 Task: Select Grocery. Add to cart, from Target for 319 Chandan Way, Irving, Texas 75063, Cell Number 6823134501, following items : Good & Gather Green Beans (12 oz) - 3, Organic Rainbow Bell Peppers (2 ct) - 1, Good & Gather Yellow Onions Bag (3 lb) - 1, Good & Gather Organic Baby Cut Carrots (1 lb) - 3, Good & Gather Romaine Hearts (22 oz) - 1, Olive Garden Signature Recipe Croutons Garlic & Romano (5 oz) - 3, Good & Gather 2% Reduced Fat Milk (1 gal) - 1, Stonyfield Organic Yogurt Plain (32 oz) - 1, Lay''s Potato Chips Limón (7.75 oz) - 3, Starbucks Frappuccino Chilled Coffee Drink Caramel (13.7 oz) - 1
Action: Mouse moved to (320, 110)
Screenshot: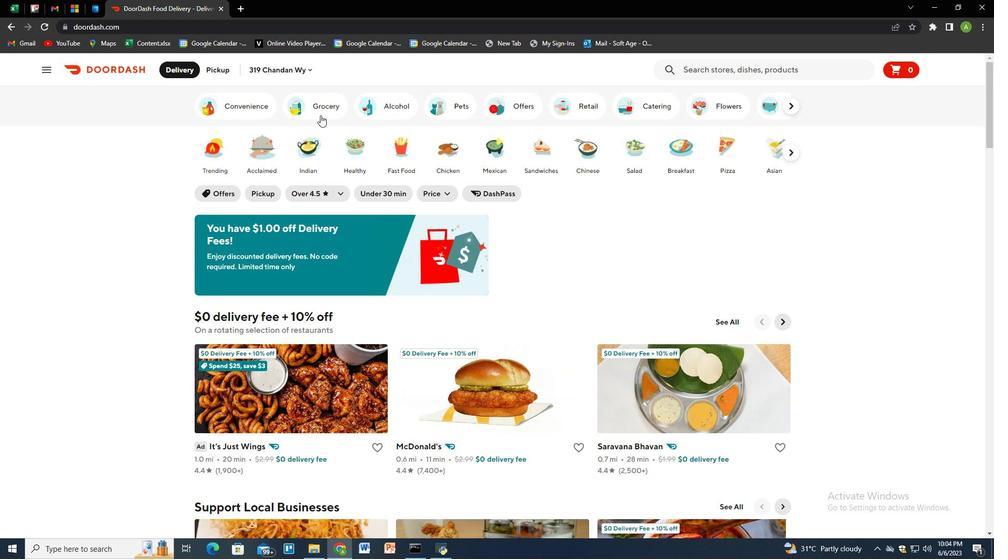 
Action: Mouse pressed left at (320, 110)
Screenshot: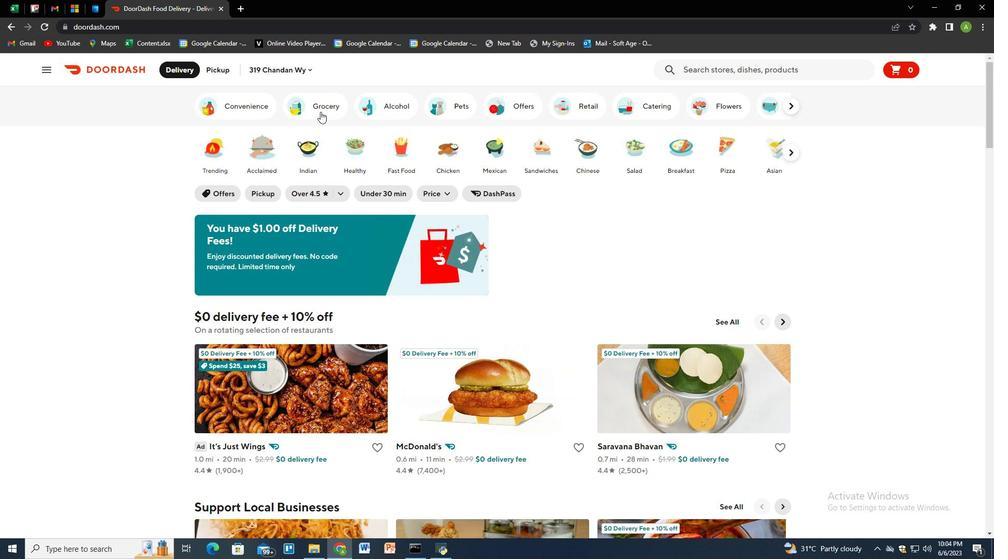 
Action: Mouse moved to (569, 503)
Screenshot: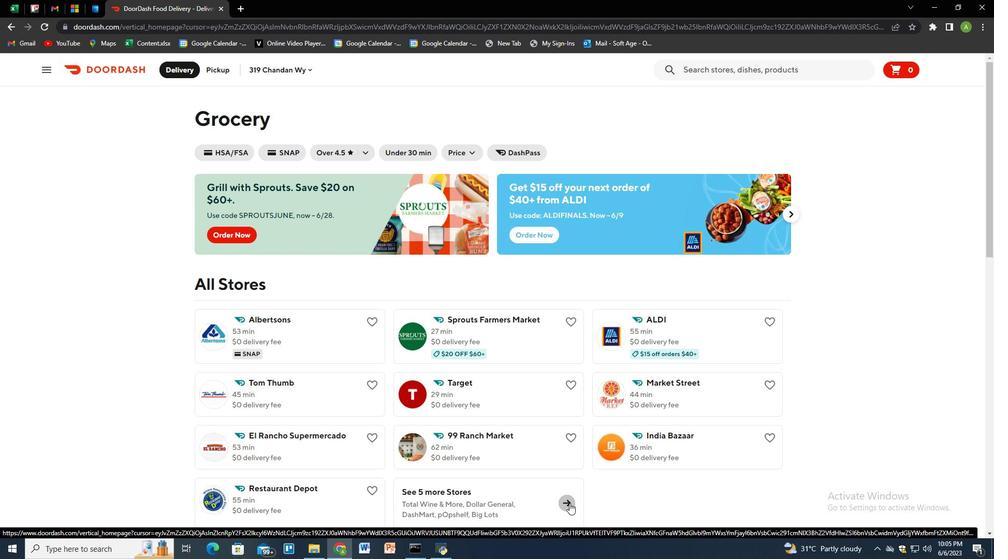 
Action: Mouse pressed left at (569, 503)
Screenshot: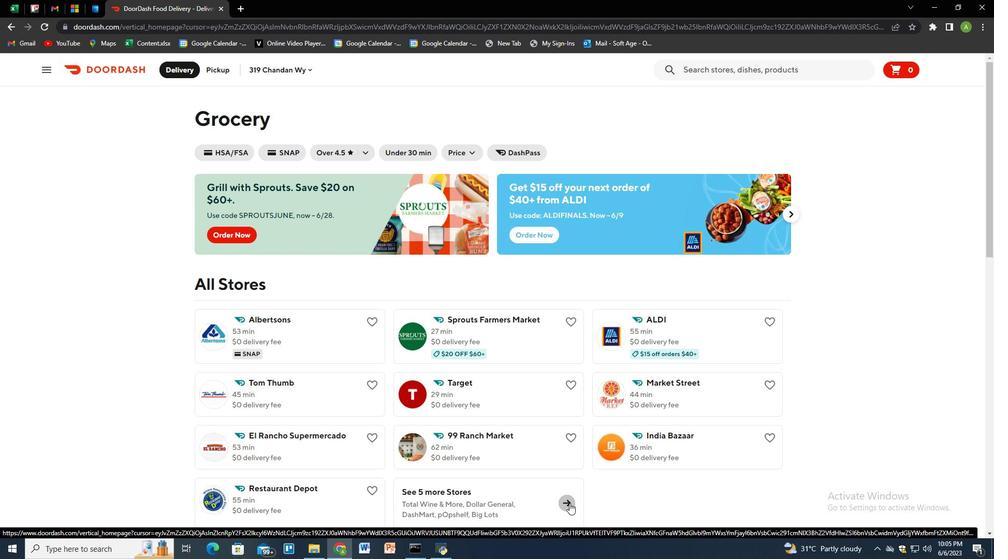 
Action: Mouse moved to (468, 238)
Screenshot: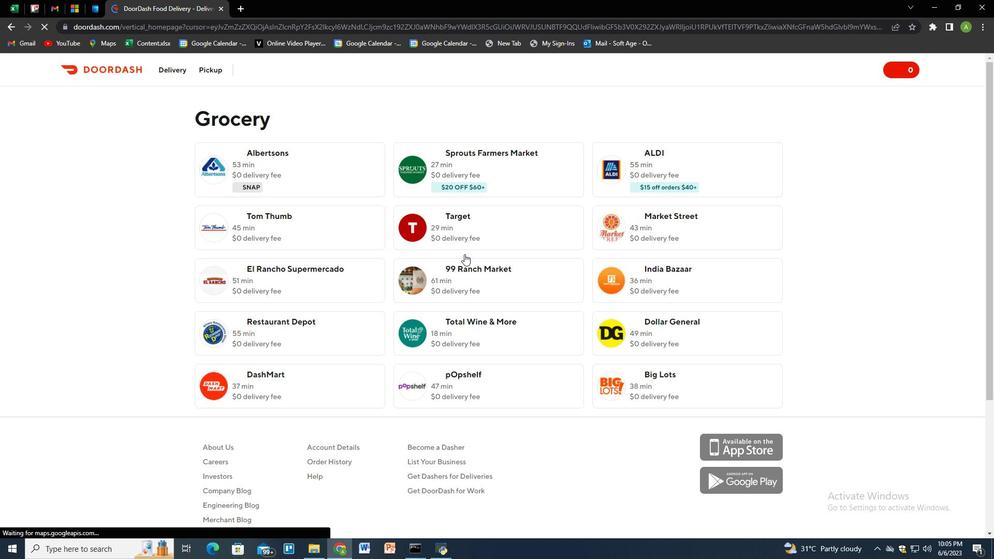 
Action: Mouse pressed left at (468, 238)
Screenshot: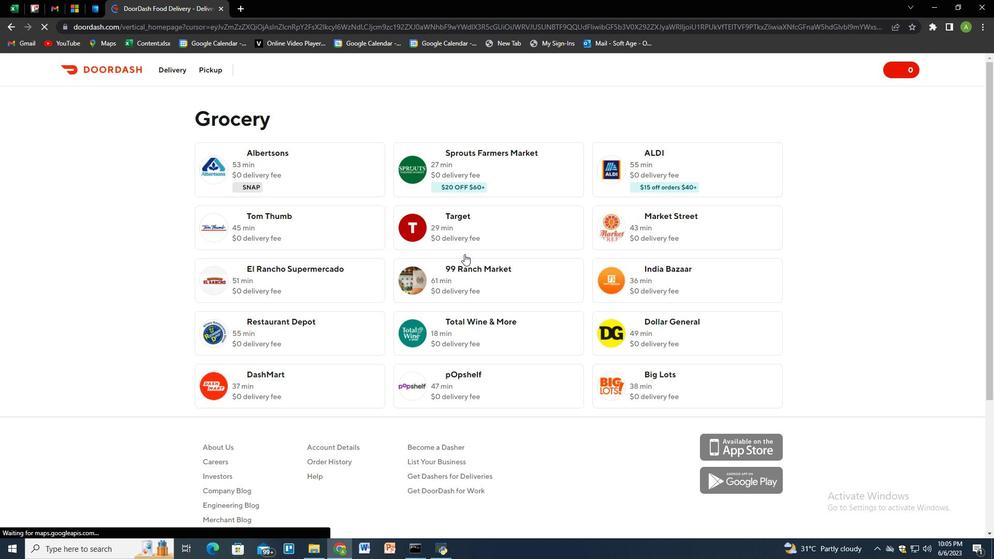 
Action: Mouse moved to (217, 69)
Screenshot: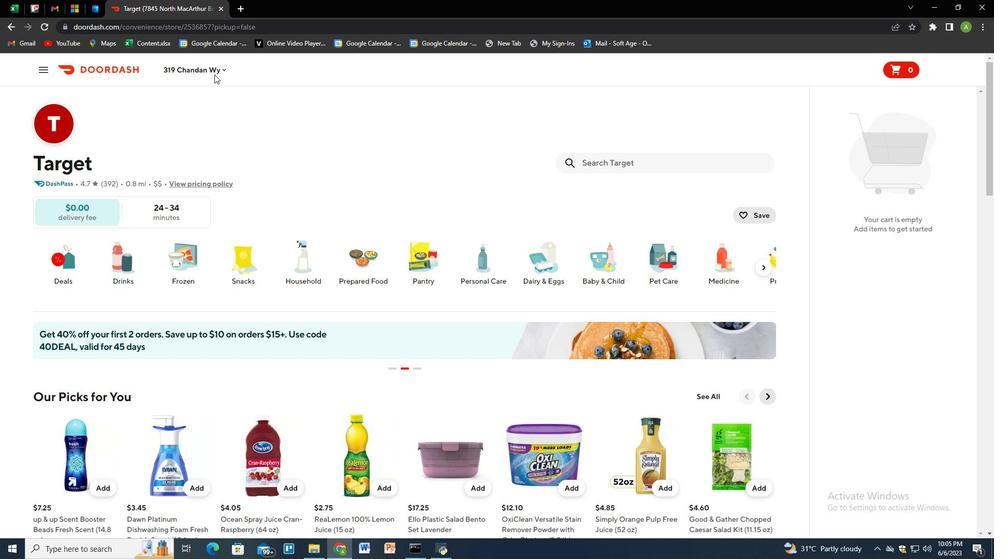 
Action: Mouse pressed left at (217, 69)
Screenshot: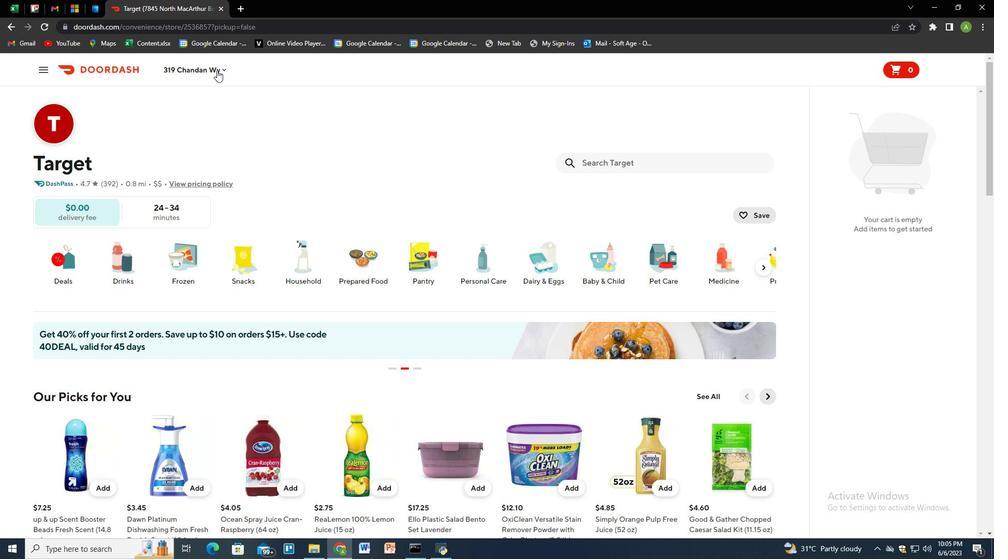
Action: Mouse moved to (241, 118)
Screenshot: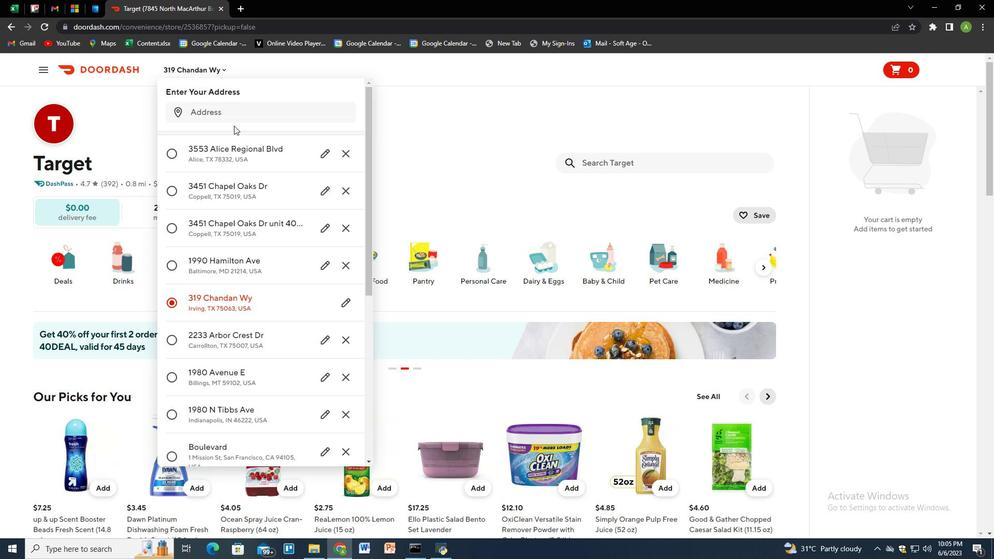 
Action: Mouse pressed left at (241, 118)
Screenshot: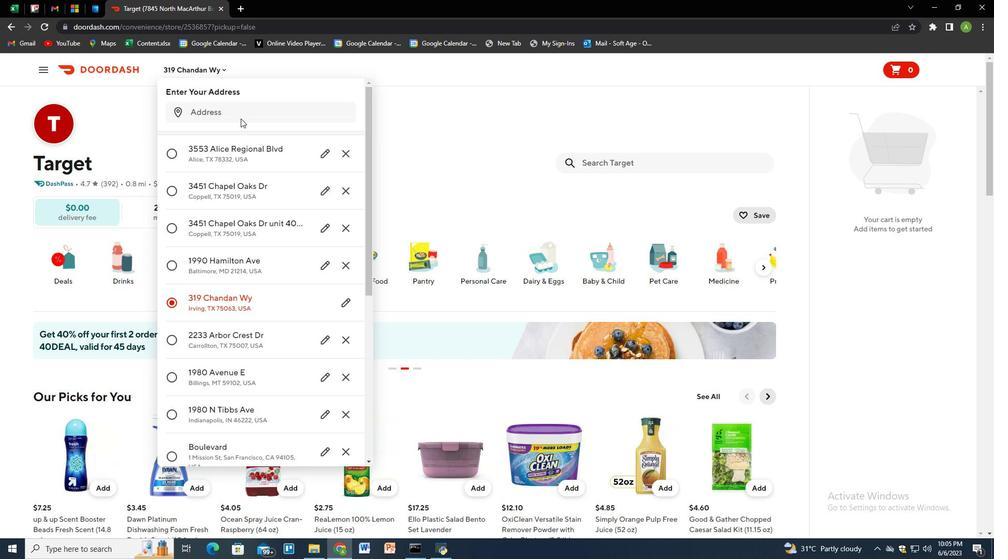 
Action: Mouse moved to (236, 113)
Screenshot: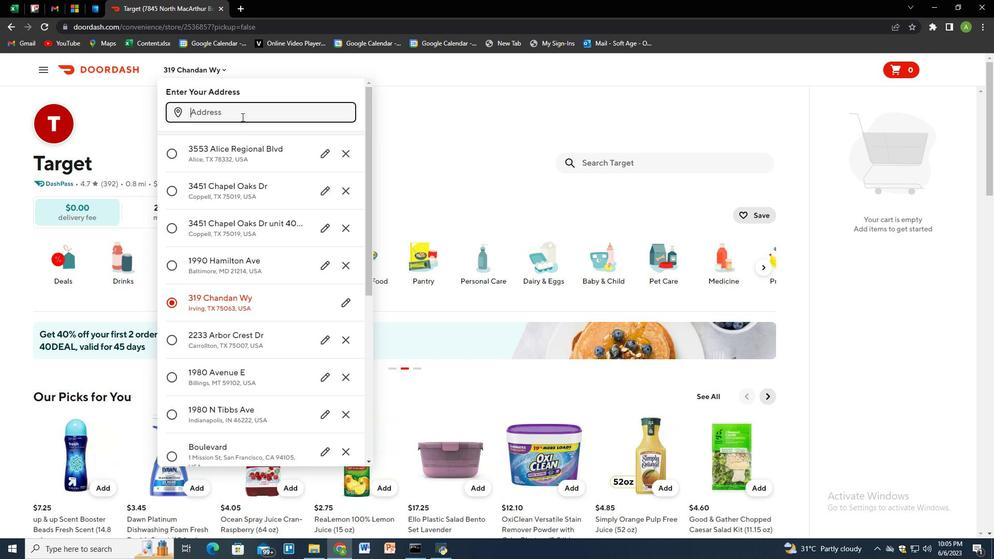 
Action: Key pressed 319<Key.space>chandan<Key.space>way,<Key.space>irving,<Key.space>texs<Key.space>75063<Key.enter>
Screenshot: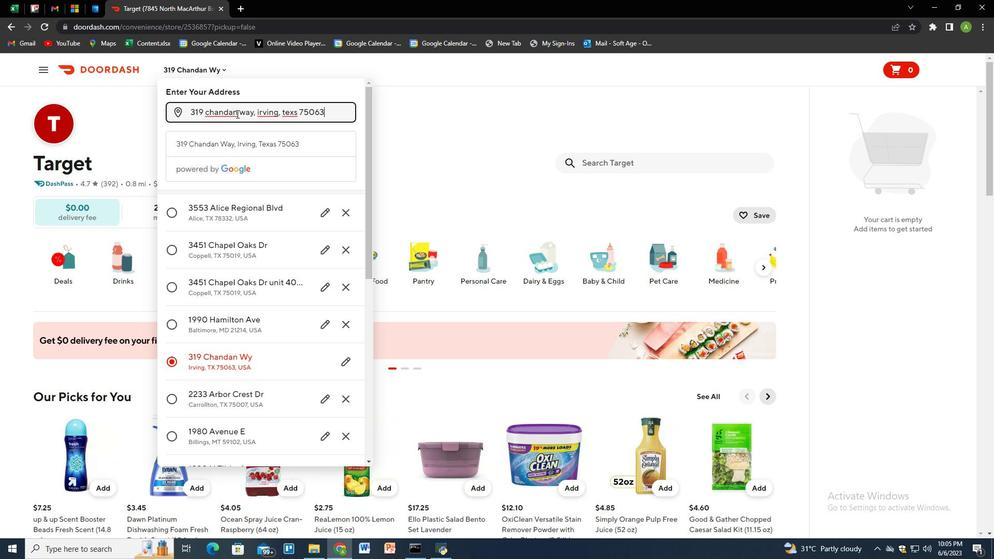 
Action: Mouse moved to (219, 68)
Screenshot: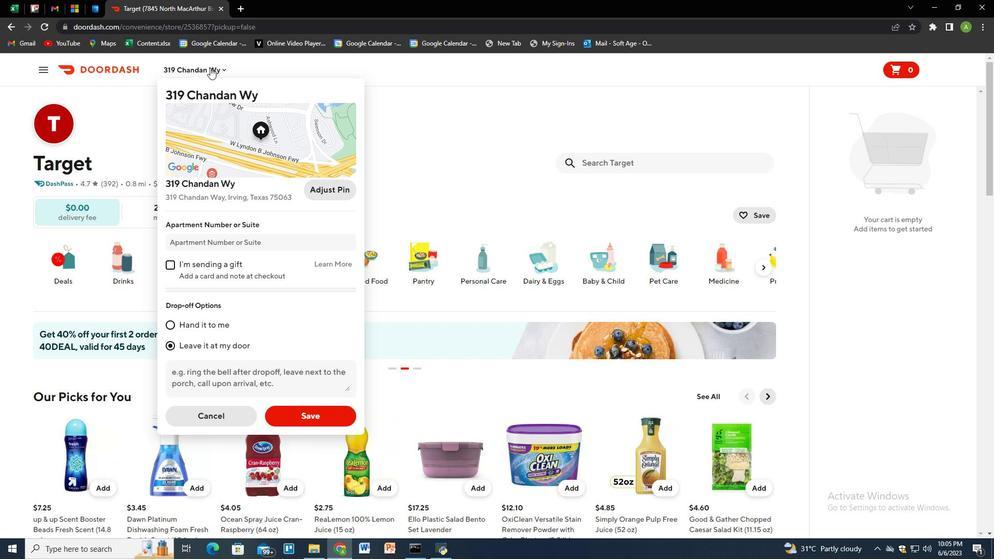 
Action: Mouse pressed left at (219, 68)
Screenshot: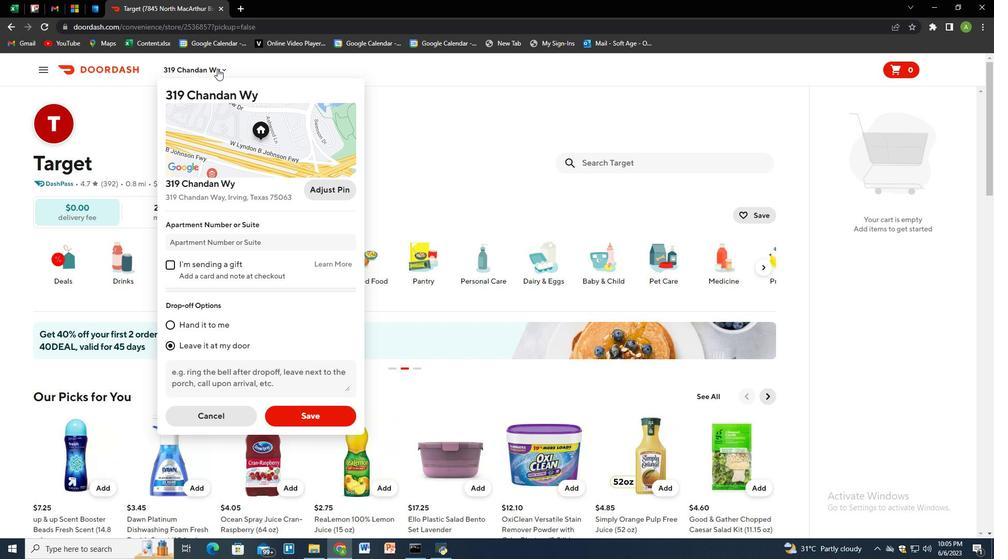 
Action: Mouse pressed left at (219, 68)
Screenshot: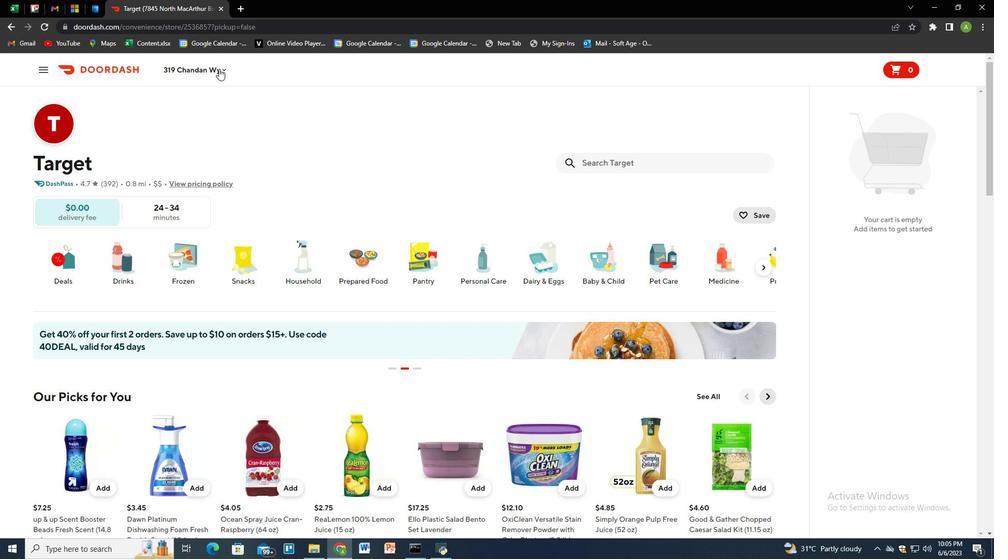 
Action: Mouse moved to (235, 115)
Screenshot: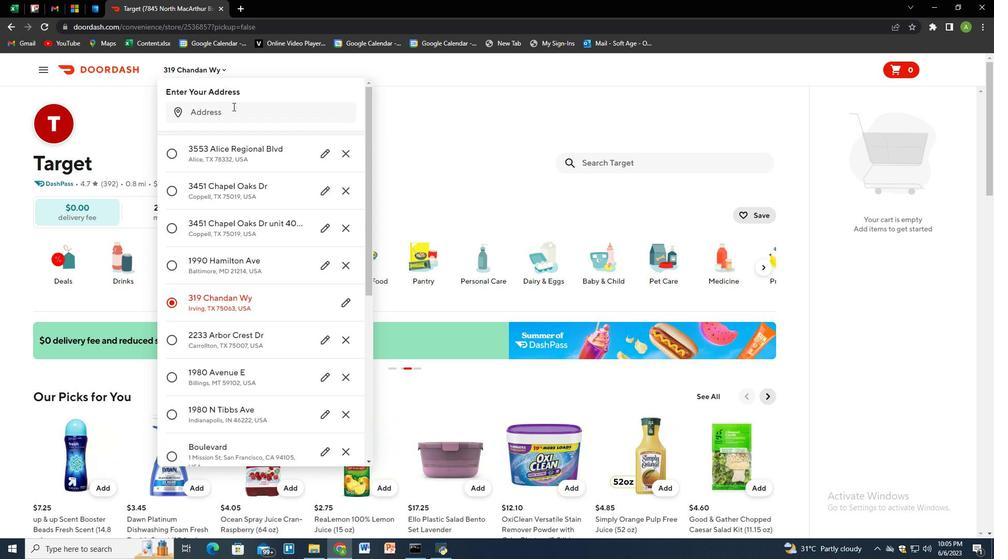 
Action: Mouse pressed left at (235, 115)
Screenshot: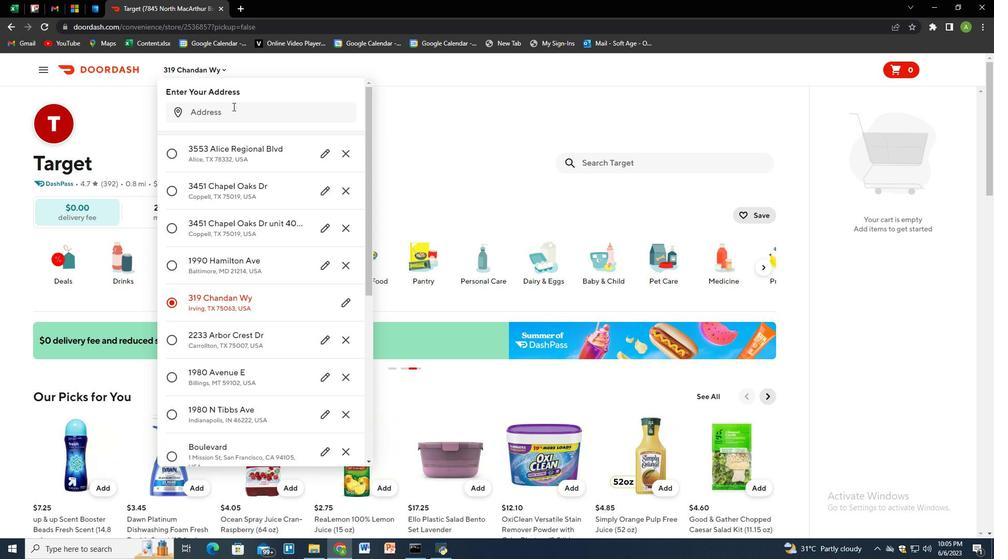 
Action: Key pressed 319<Key.space>chandan<Key.space>way,<Key.space>irving,<Key.space>texas<Key.space>75063<Key.enter>
Screenshot: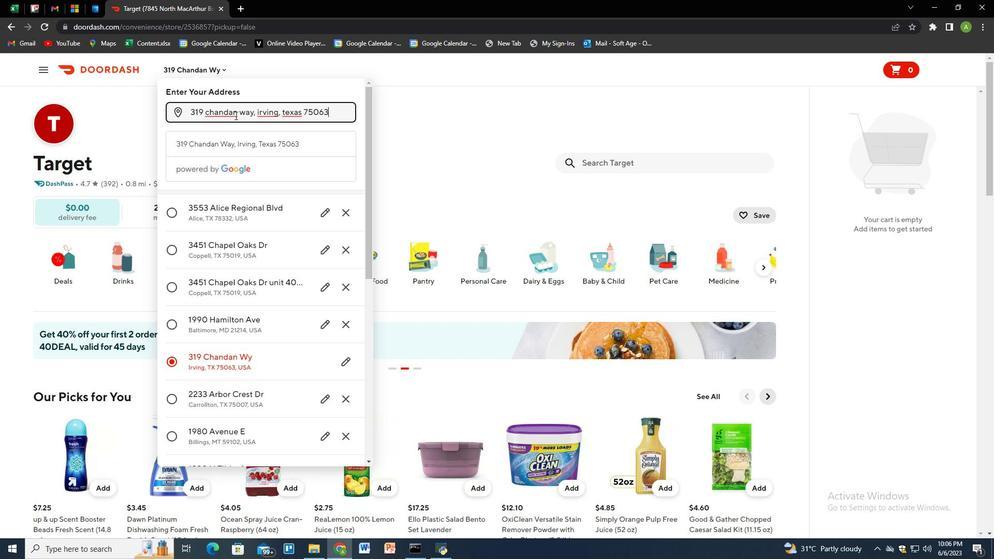 
Action: Mouse moved to (325, 415)
Screenshot: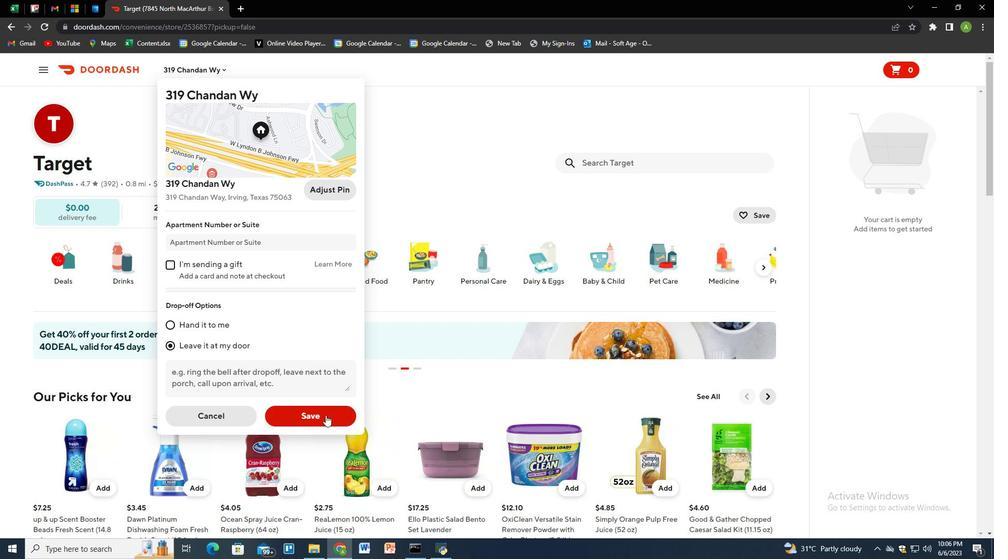 
Action: Mouse pressed left at (325, 415)
Screenshot: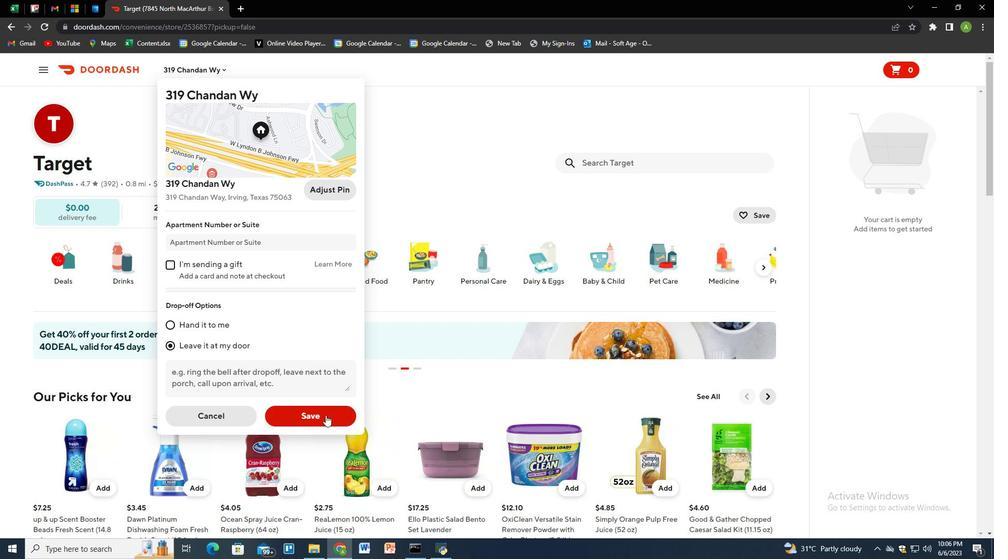 
Action: Mouse moved to (638, 160)
Screenshot: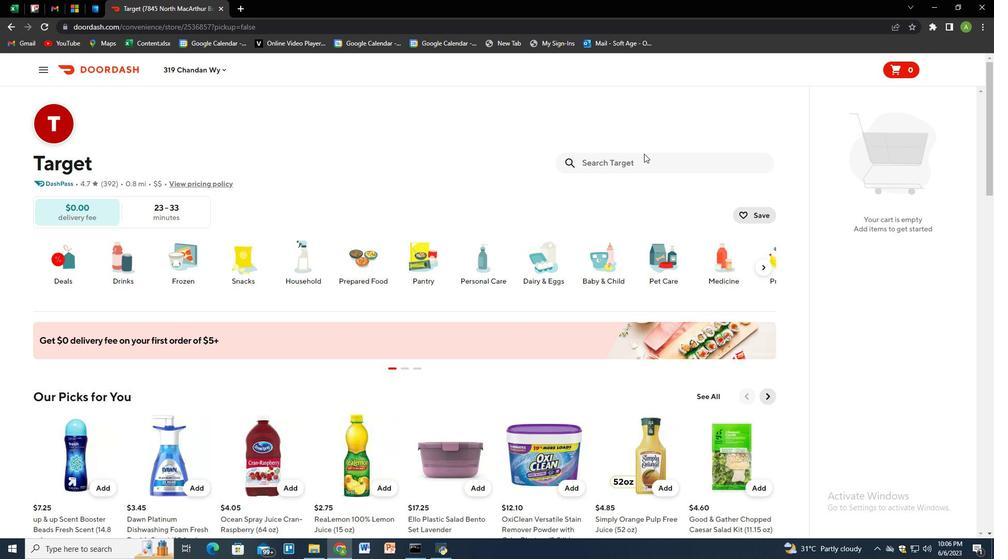 
Action: Mouse pressed left at (638, 160)
Screenshot: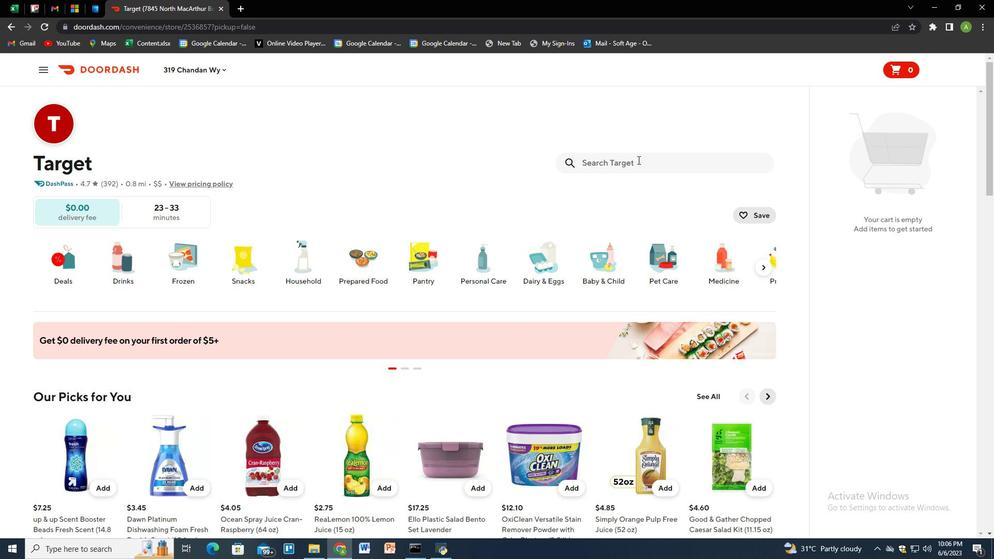 
Action: Key pressed good<Key.space><Key.shift><Key.shift><Key.shift><Key.shift><Key.shift><Key.shift><Key.shift><Key.shift><Key.shift><Key.shift><Key.shift><Key.shift>&<Key.space>gather<Key.space>green<Key.space>beans<Key.space><Key.shift_r>(12<Key.space>oz<Key.shift_r>)<Key.enter>
Screenshot: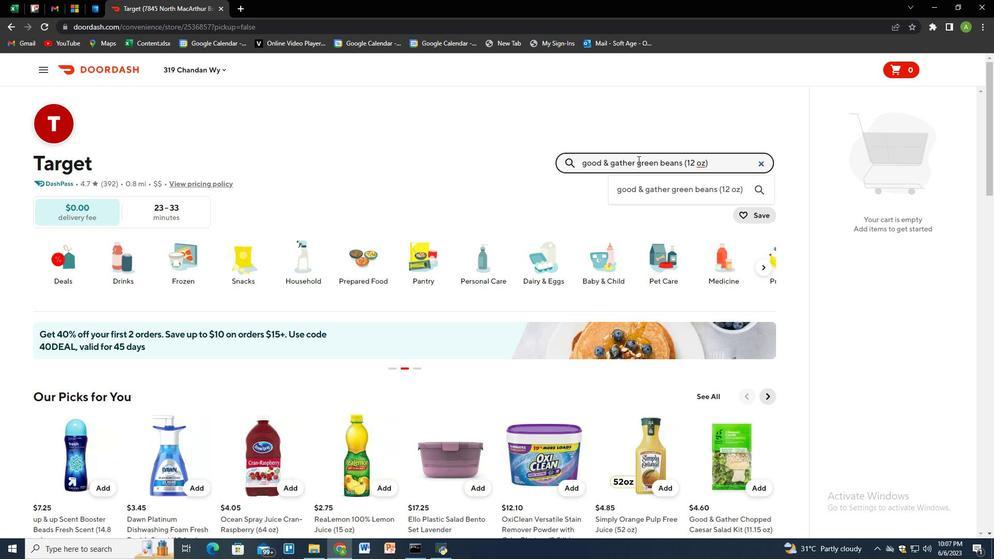 
Action: Mouse moved to (90, 267)
Screenshot: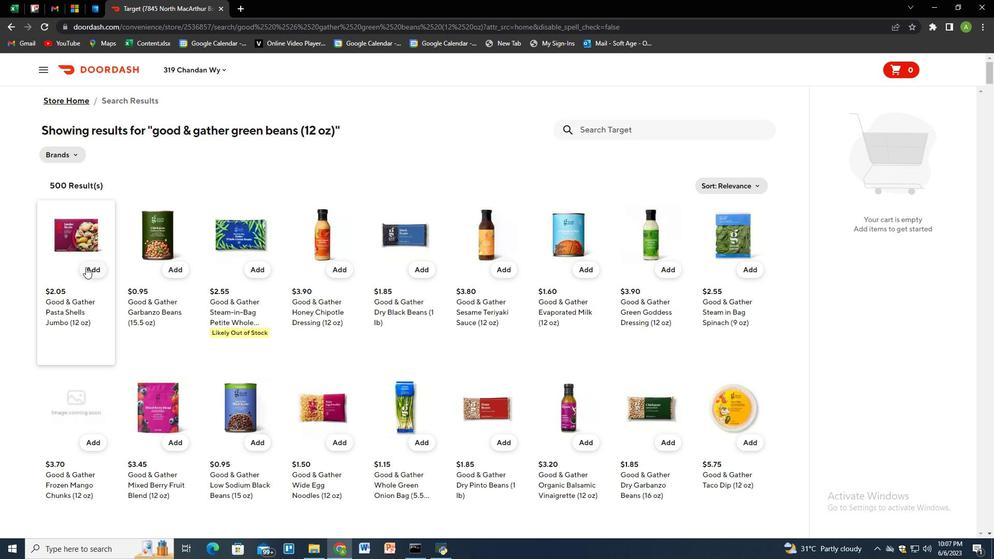 
Action: Mouse pressed left at (90, 267)
Screenshot: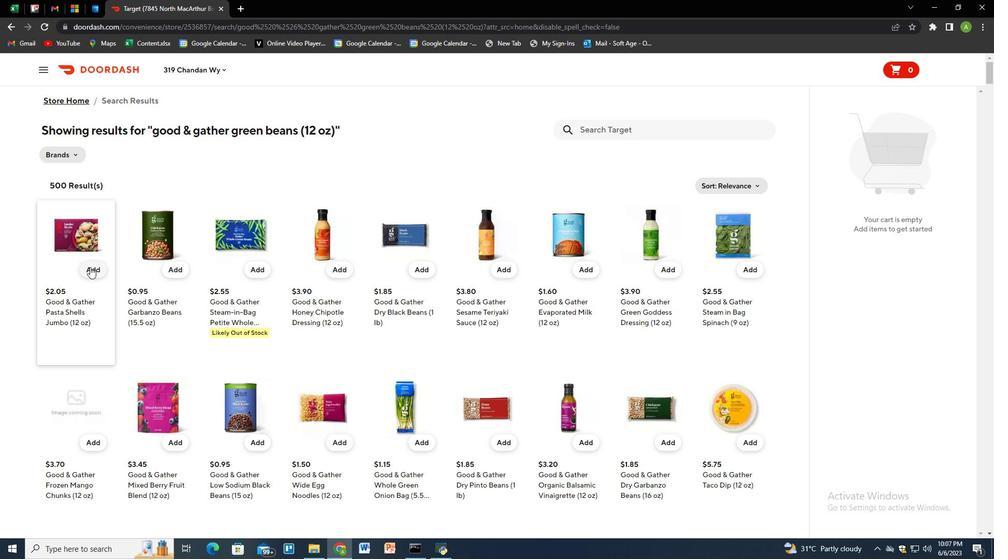 
Action: Mouse moved to (959, 176)
Screenshot: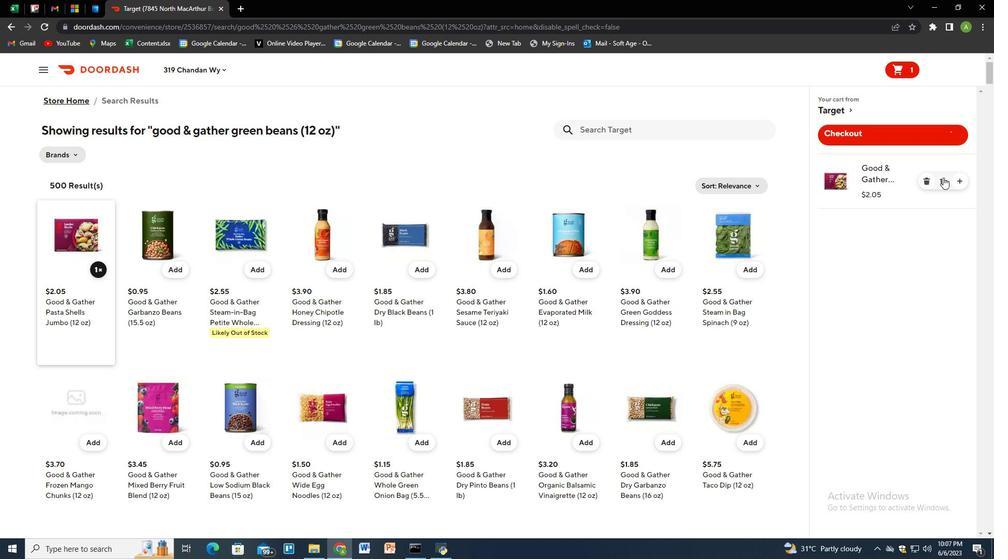 
Action: Mouse pressed left at (959, 176)
Screenshot: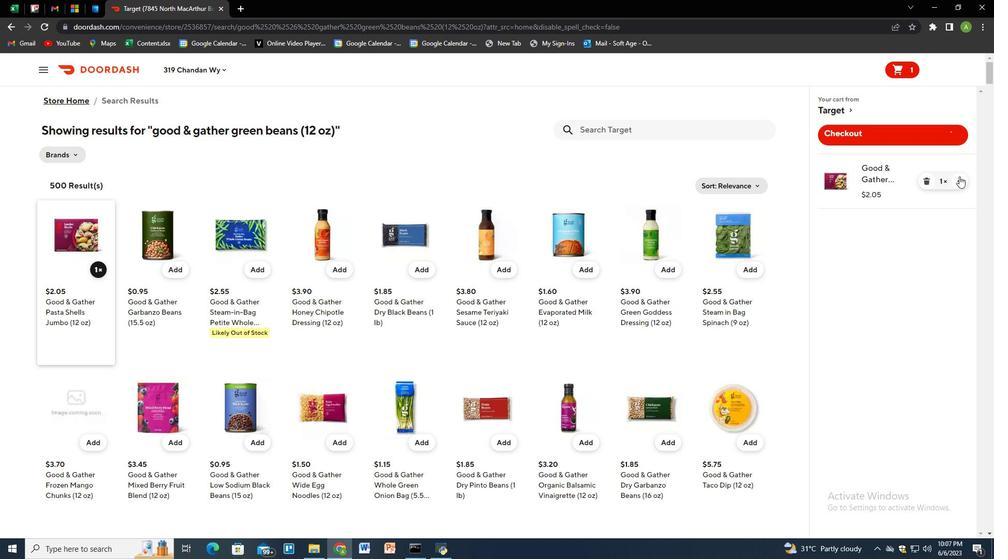 
Action: Mouse pressed left at (959, 176)
Screenshot: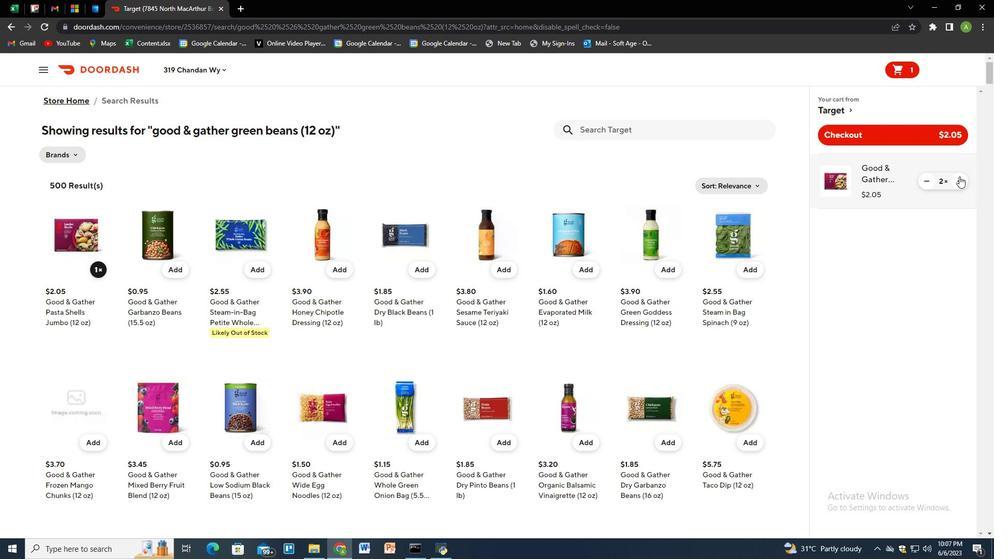 
Action: Mouse moved to (622, 120)
Screenshot: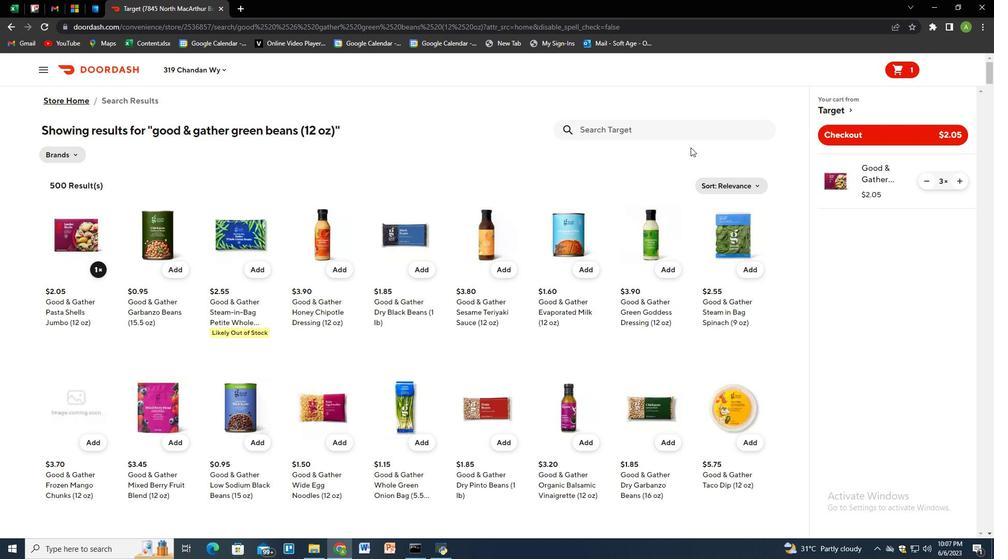 
Action: Mouse pressed left at (622, 120)
Screenshot: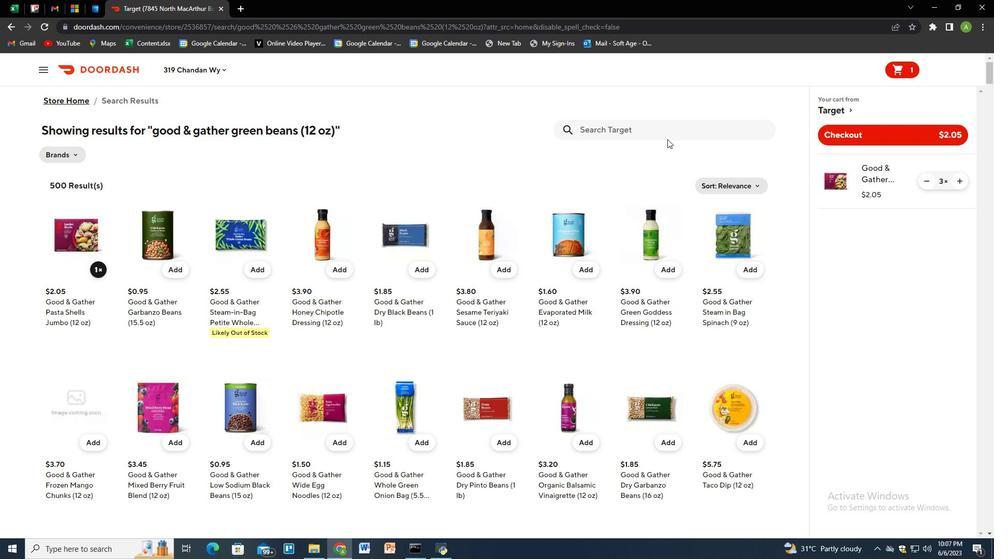 
Action: Key pressed orga
Screenshot: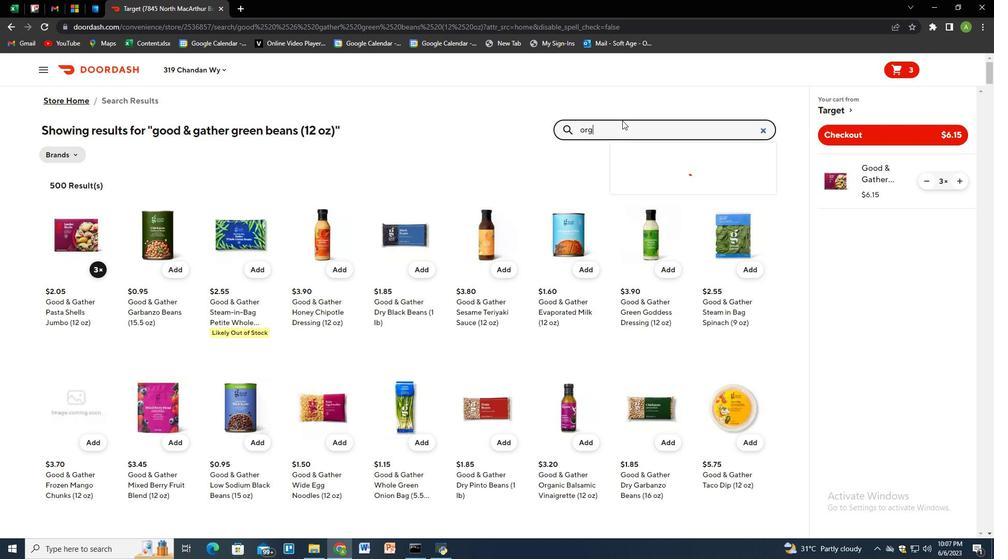 
Action: Mouse moved to (622, 120)
Screenshot: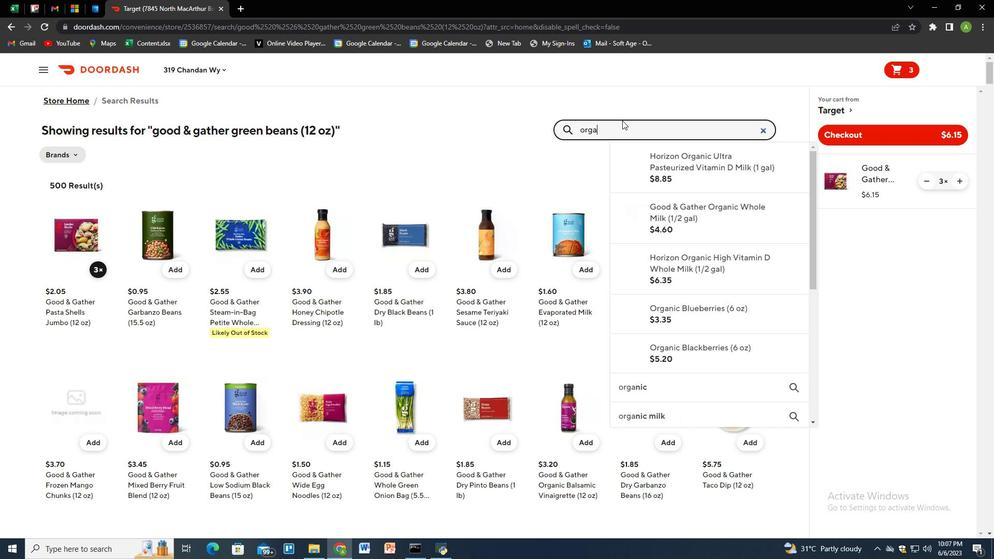
Action: Key pressed nic<Key.space>rainbow<Key.space>bell<Key.space>peppers<Key.space><Key.shift_r>(2<Key.space>ct<Key.shift_r>)<Key.enter>
Screenshot: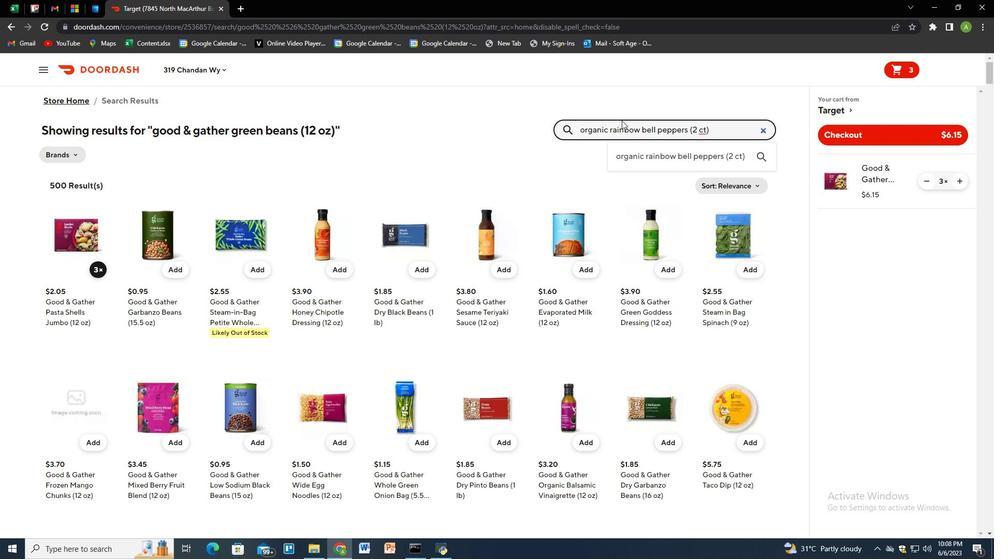 
Action: Mouse moved to (634, 126)
Screenshot: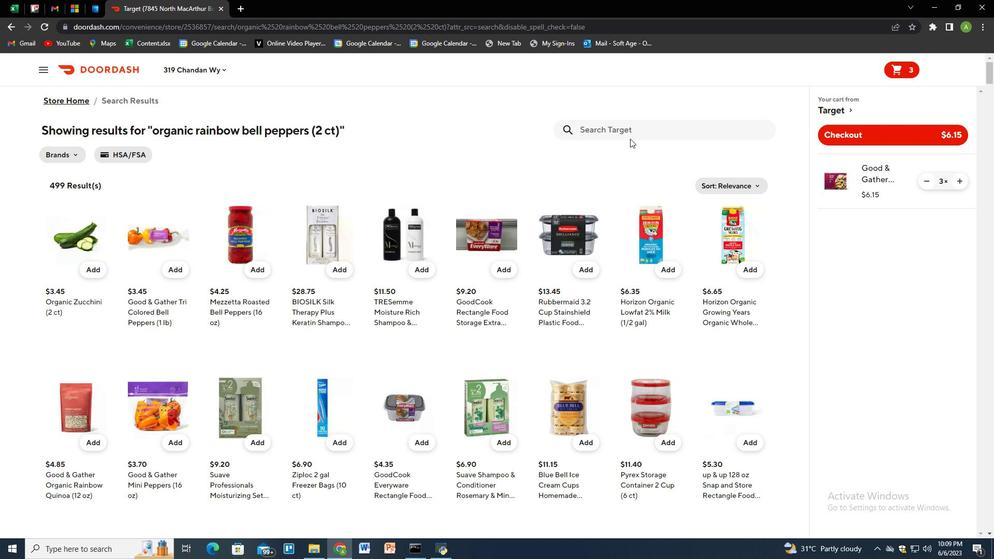 
Action: Mouse pressed left at (634, 126)
Screenshot: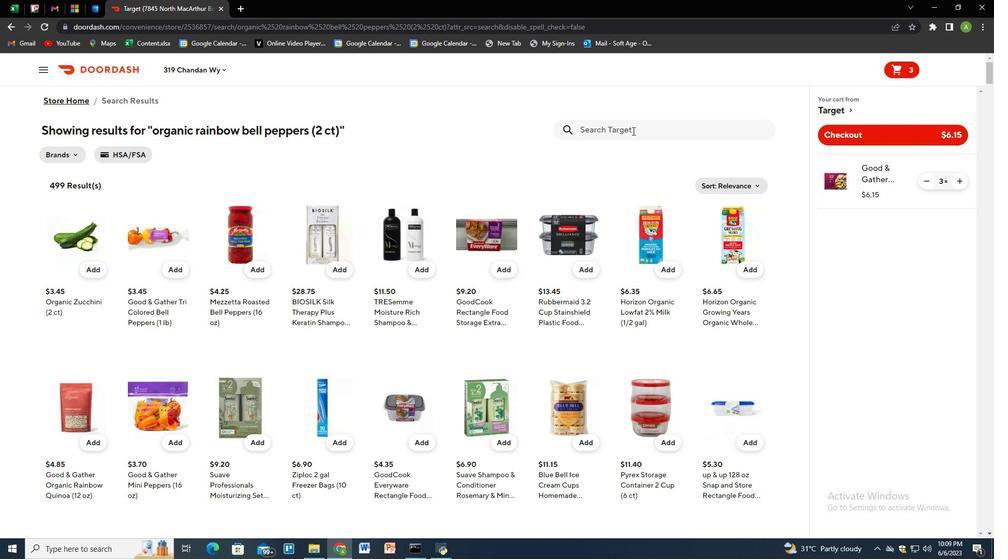 
Action: Key pressed good<Key.space><Key.shift><Key.shift><Key.shift><Key.shift><Key.shift><Key.shift><Key.shift><Key.shift><Key.shift><Key.shift><Key.shift><Key.shift><Key.shift><Key.shift><Key.shift>&<Key.space>gather<Key.space>yellow<Key.space>onions<Key.space>bag<Key.space><Key.shift_r>(3<Key.space>lb<Key.shift_r>)<Key.enter>
Screenshot: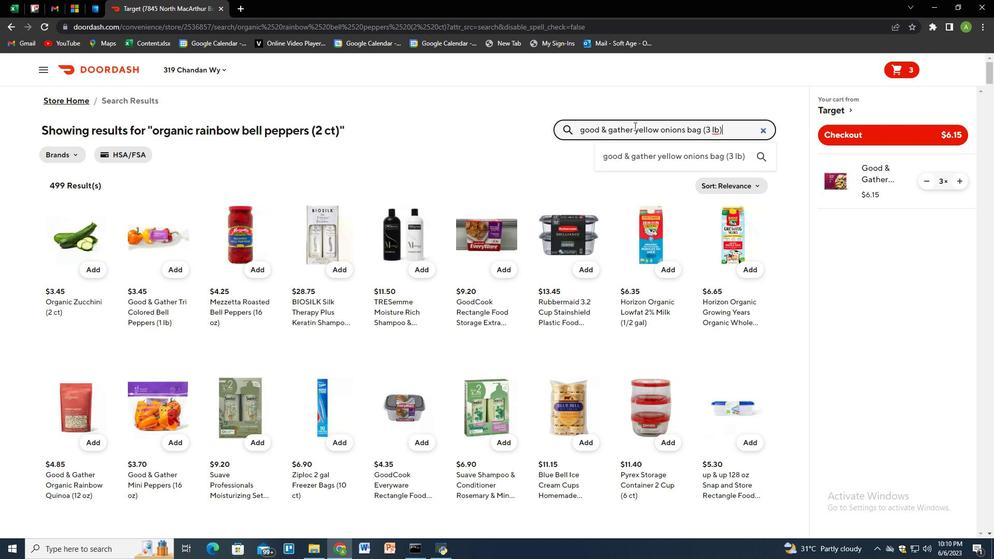 
Action: Mouse moved to (99, 265)
Screenshot: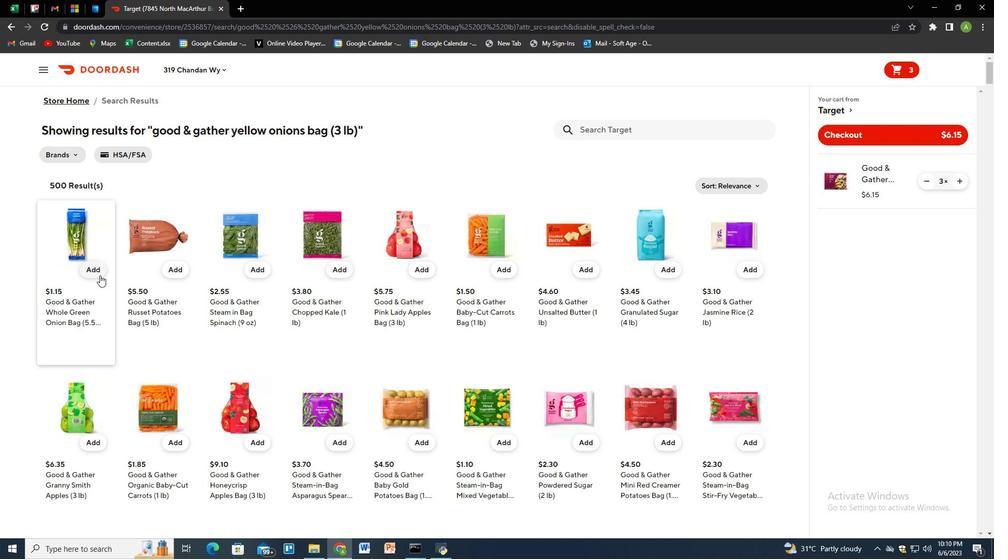 
Action: Mouse pressed left at (99, 265)
Screenshot: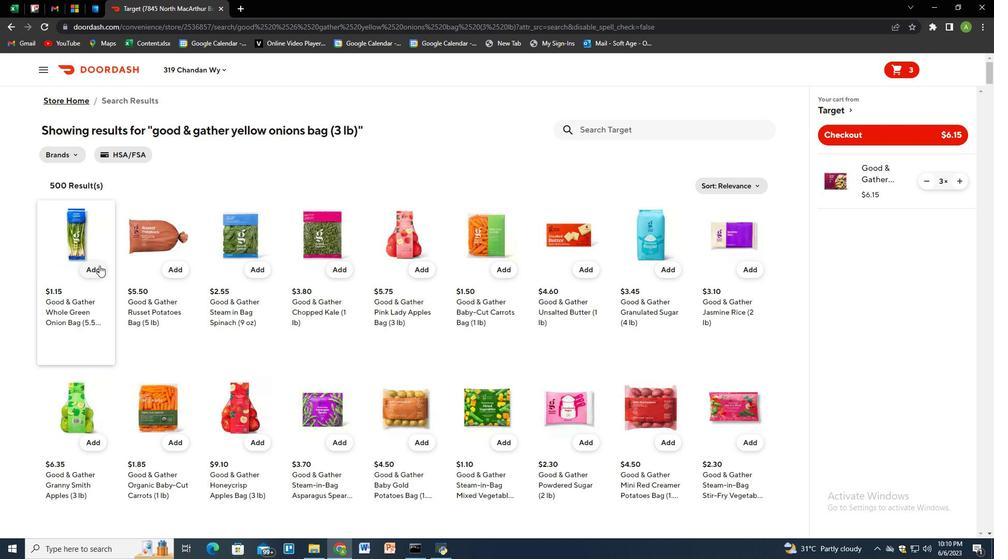 
Action: Mouse moved to (635, 129)
Screenshot: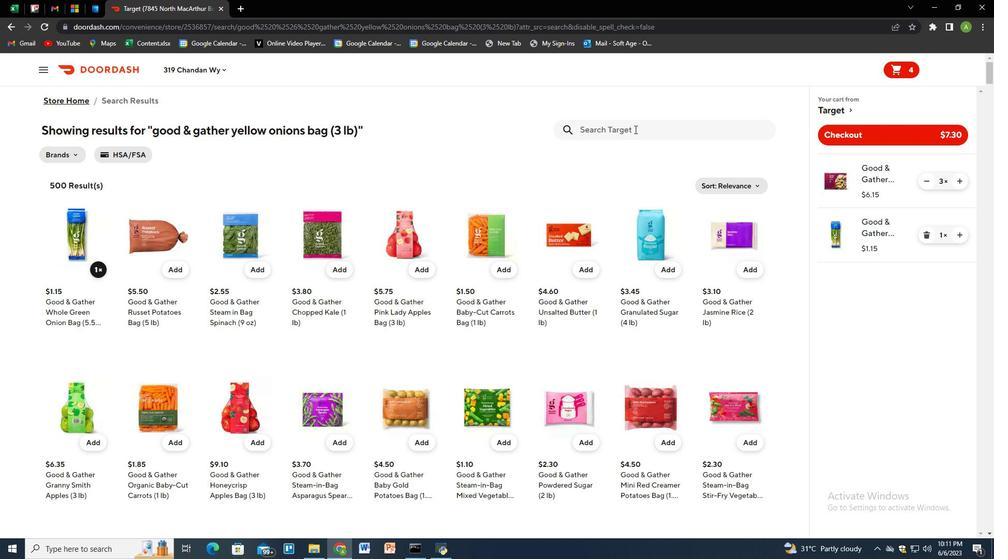 
Action: Mouse pressed left at (635, 129)
Screenshot: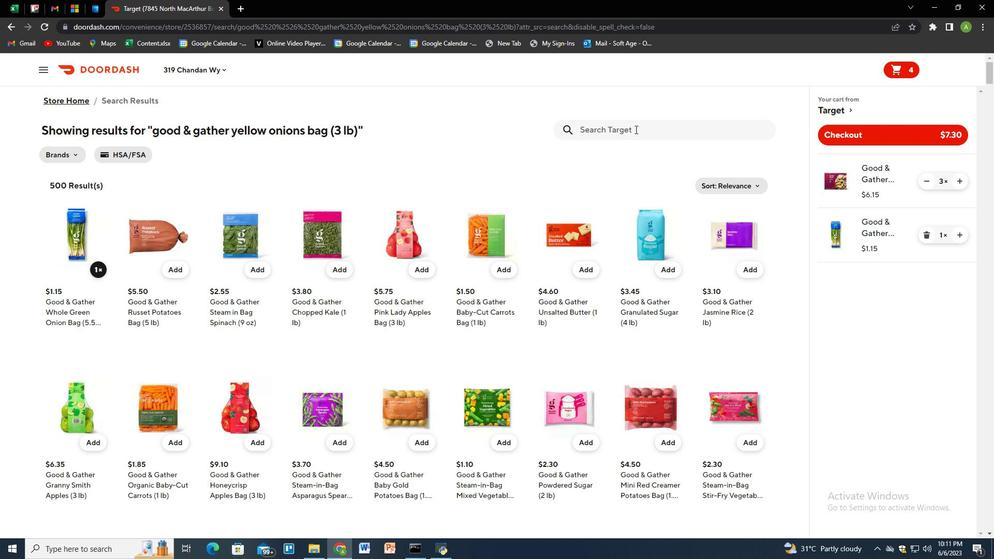 
Action: Key pressed good<Key.space><Key.shift><Key.shift><Key.shift><Key.shift><Key.shift><Key.shift><Key.shift><Key.shift><Key.shift><Key.shift>&<Key.space>gather<Key.space>organic<Key.space>baby<Key.space>cut<Key.space>carrots<Key.space><Key.shift_r>(1<Key.space>lb<Key.shift_r>)<Key.enter>
Screenshot: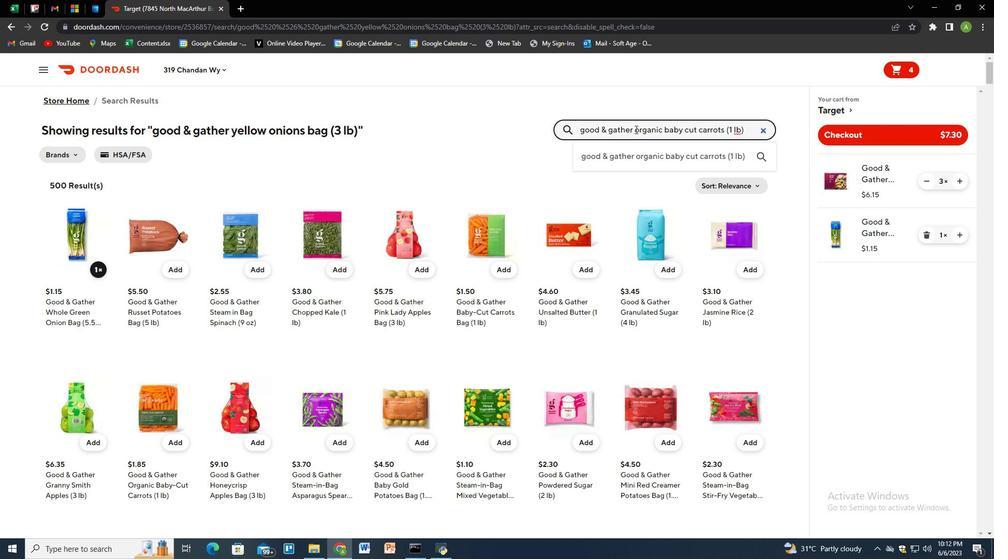 
Action: Mouse moved to (92, 266)
Screenshot: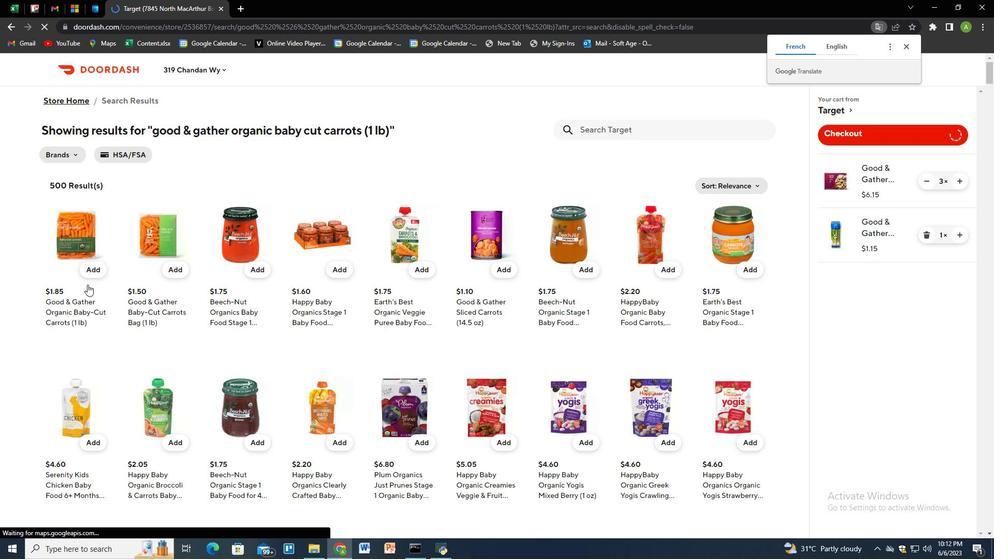 
Action: Mouse pressed left at (92, 266)
Screenshot: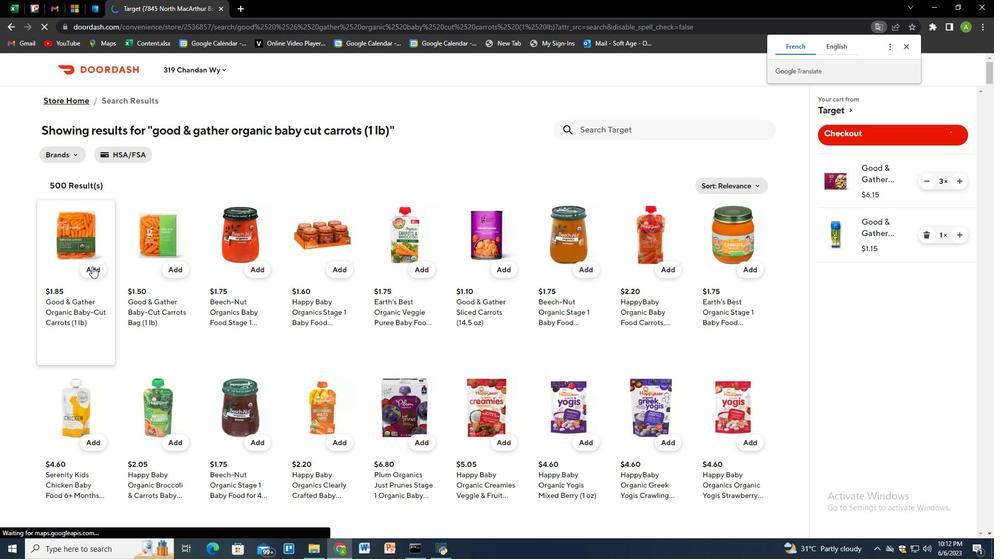 
Action: Mouse moved to (955, 286)
Screenshot: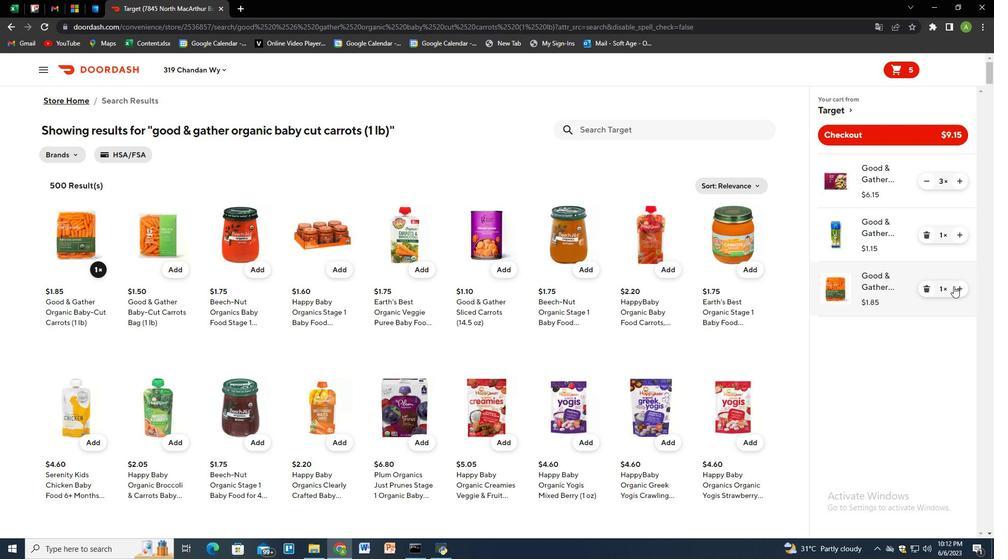 
Action: Mouse pressed left at (955, 286)
Screenshot: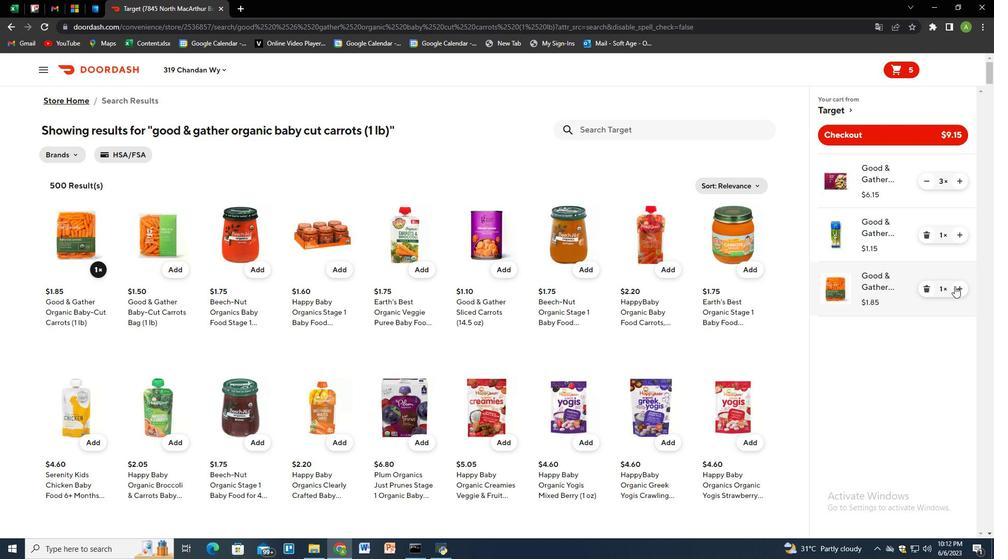 
Action: Mouse pressed left at (955, 286)
Screenshot: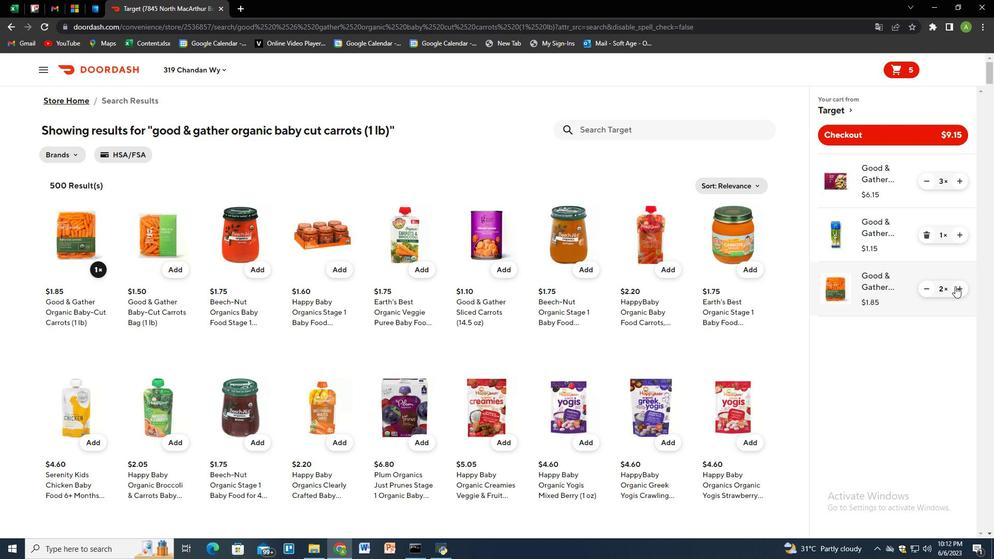 
Action: Mouse moved to (614, 130)
Screenshot: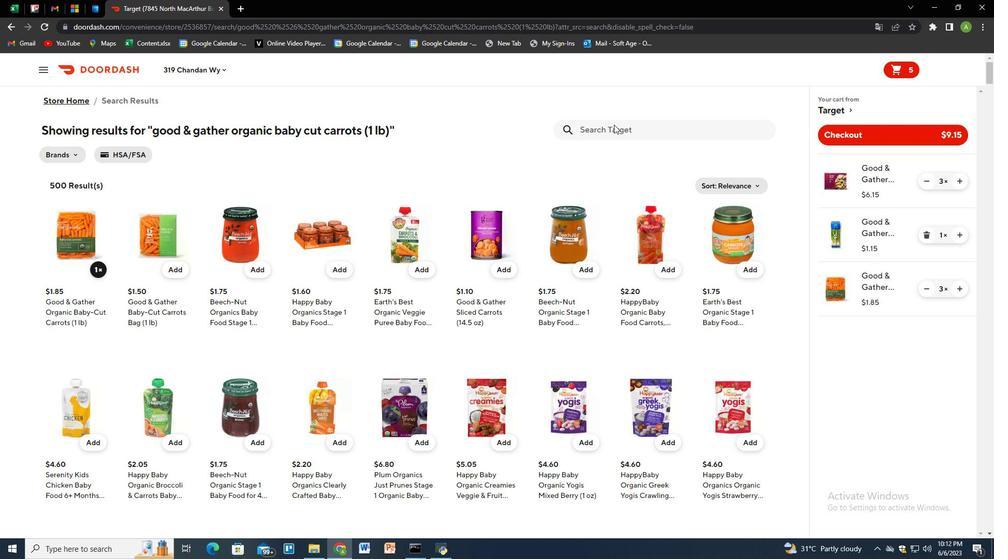 
Action: Mouse pressed left at (614, 130)
Screenshot: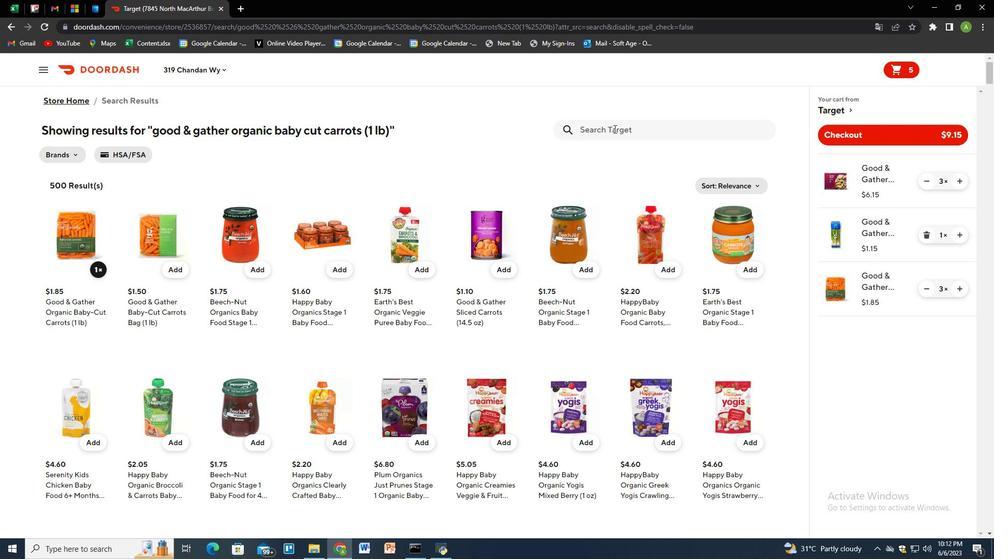 
Action: Key pressed good<Key.space><Key.shift>&<Key.space>gather<Key.space>romaine<Key.space>hearts<Key.space><Key.shift_r>(22<Key.space>oz<Key.shift_r>)<Key.enter>
Screenshot: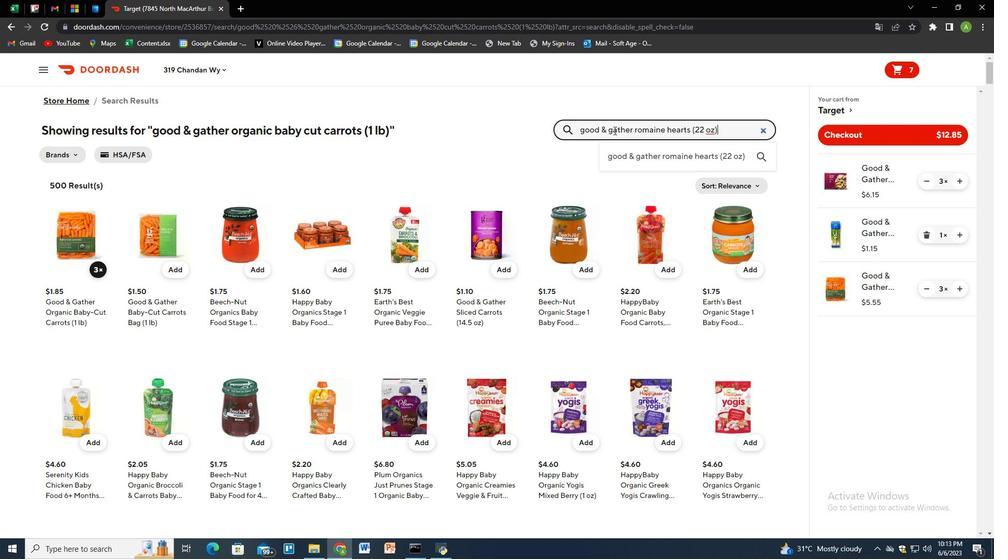 
Action: Mouse moved to (97, 266)
Screenshot: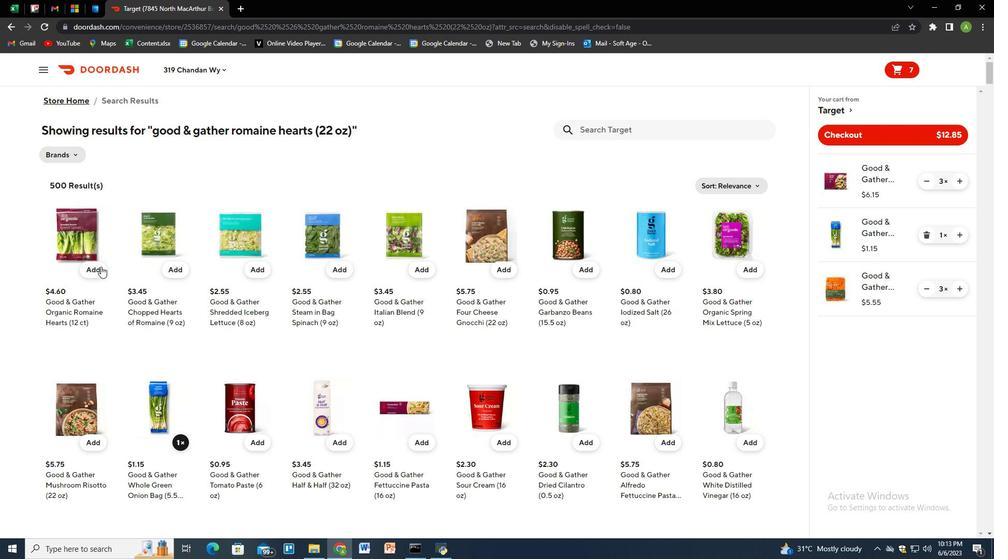 
Action: Mouse pressed left at (97, 266)
Screenshot: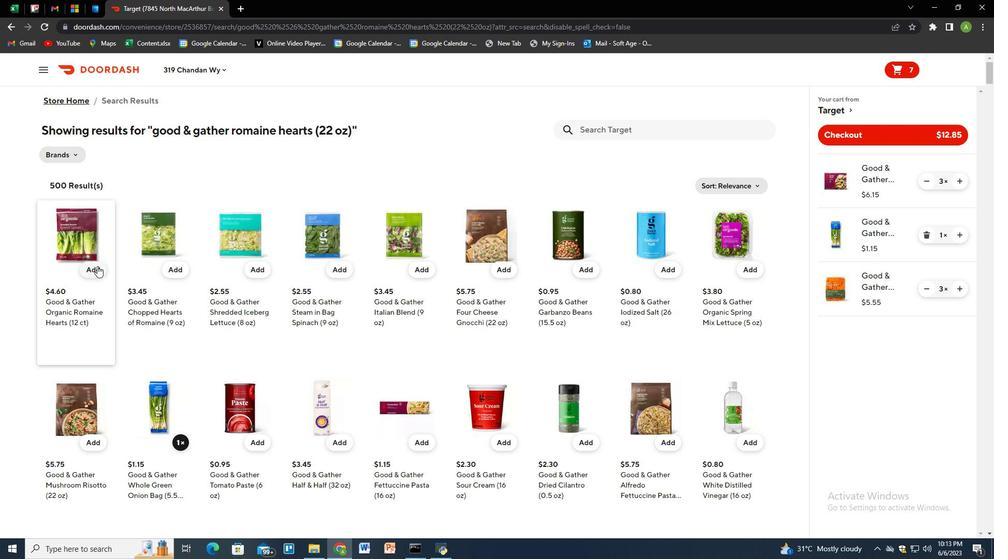 
Action: Mouse moved to (615, 130)
Screenshot: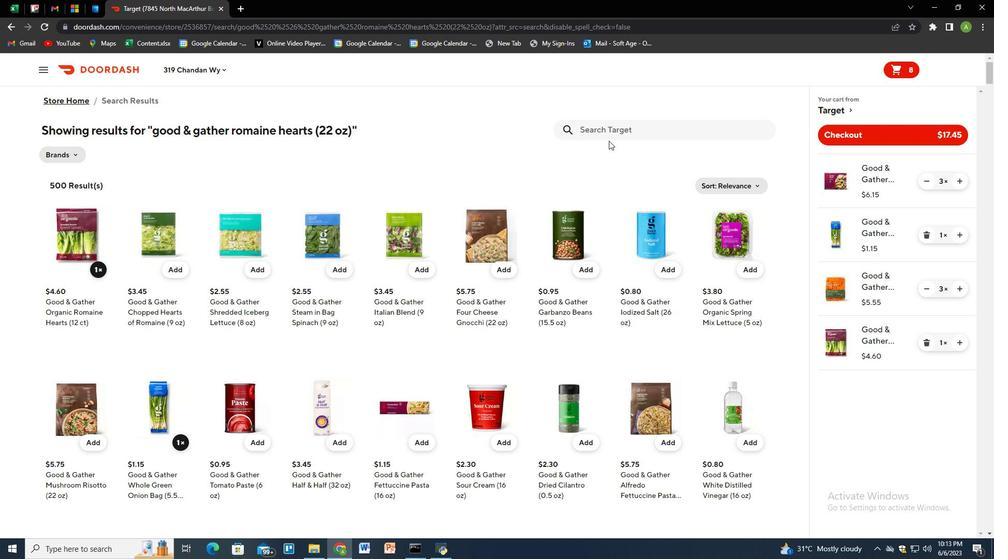 
Action: Mouse pressed left at (615, 130)
Screenshot: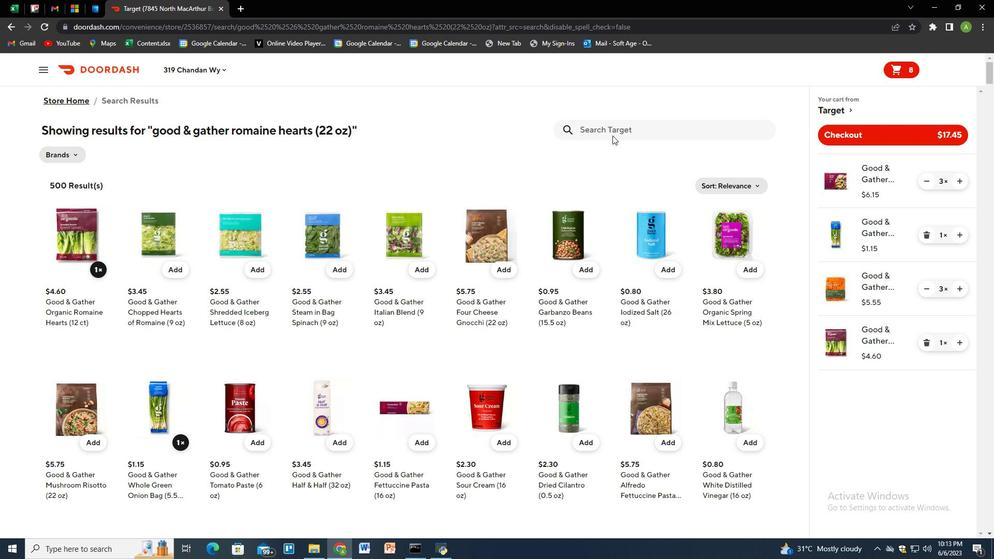 
Action: Key pressed olive<Key.space>garden<Key.space>signature<Key.space>recipe<Key.space>croutons<Key.space>garlic<Key.space><Key.shift><Key.shift><Key.shift><Key.shift><Key.shift><Key.shift><Key.shift><Key.shift><Key.shift><Key.shift><Key.shift><Key.shift><Key.shift>&<Key.space>romano<Key.space><Key.shift_r><Key.shift_r>(5<Key.space>oz<Key.shift_r>)<Key.enter>
Screenshot: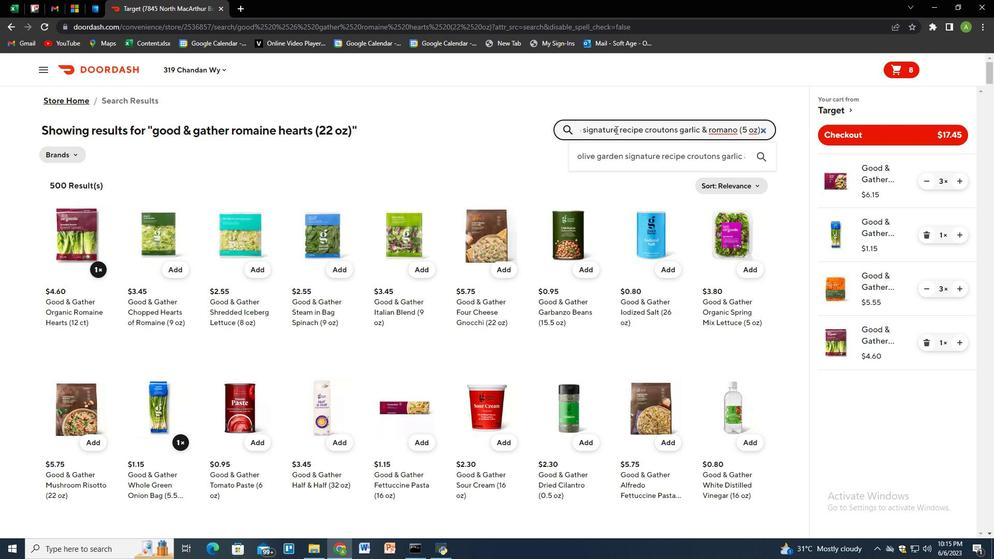 
Action: Mouse moved to (90, 265)
Screenshot: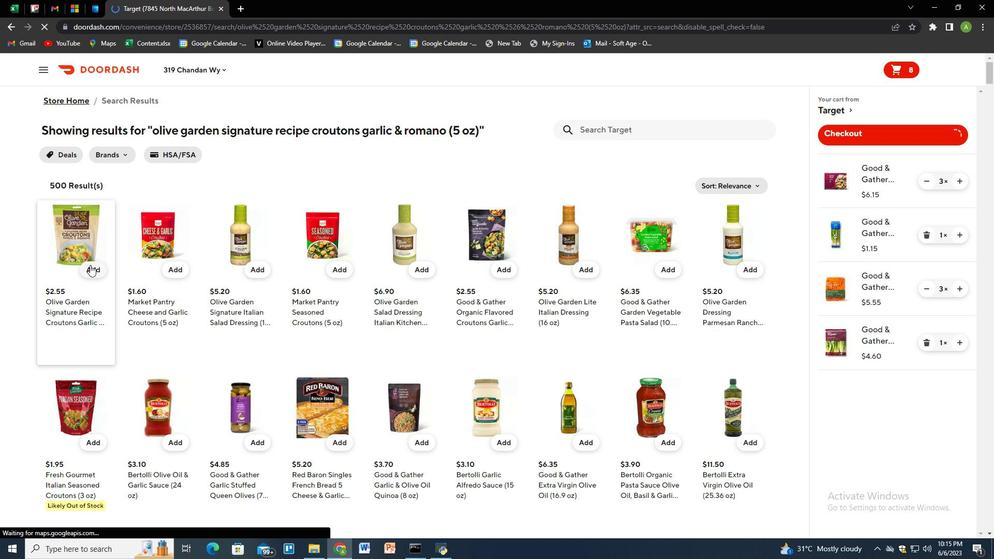
Action: Mouse pressed left at (90, 265)
Screenshot: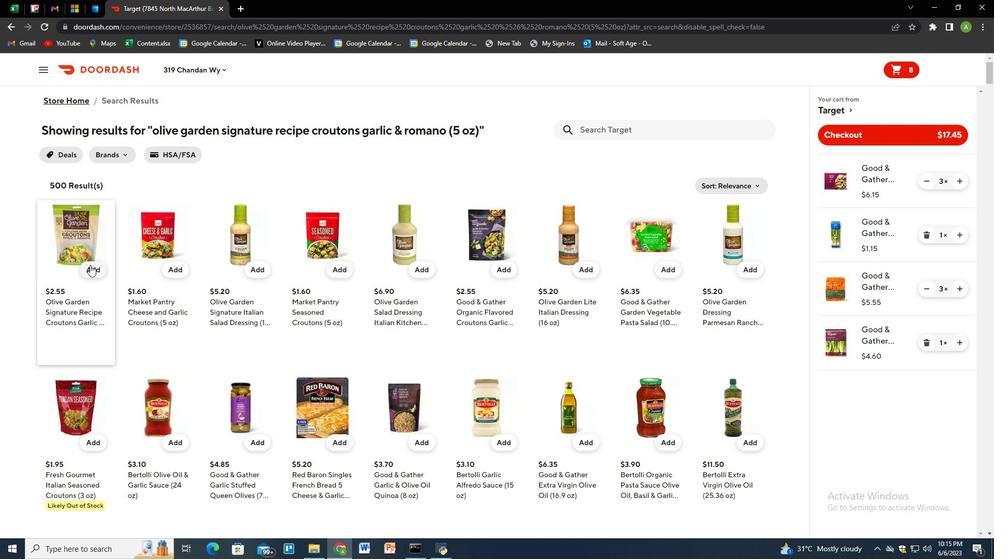 
Action: Mouse moved to (959, 395)
Screenshot: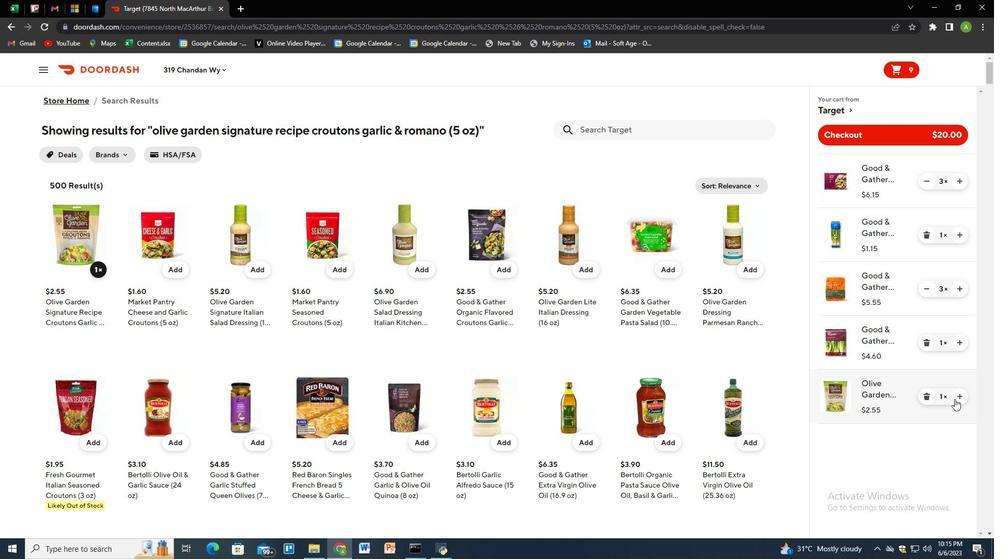 
Action: Mouse pressed left at (959, 395)
Screenshot: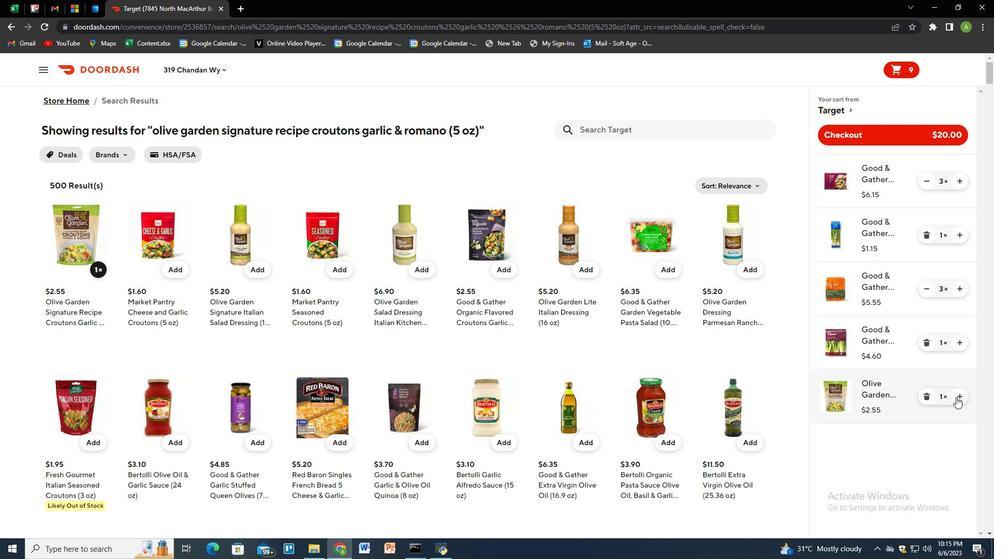 
Action: Mouse moved to (960, 394)
Screenshot: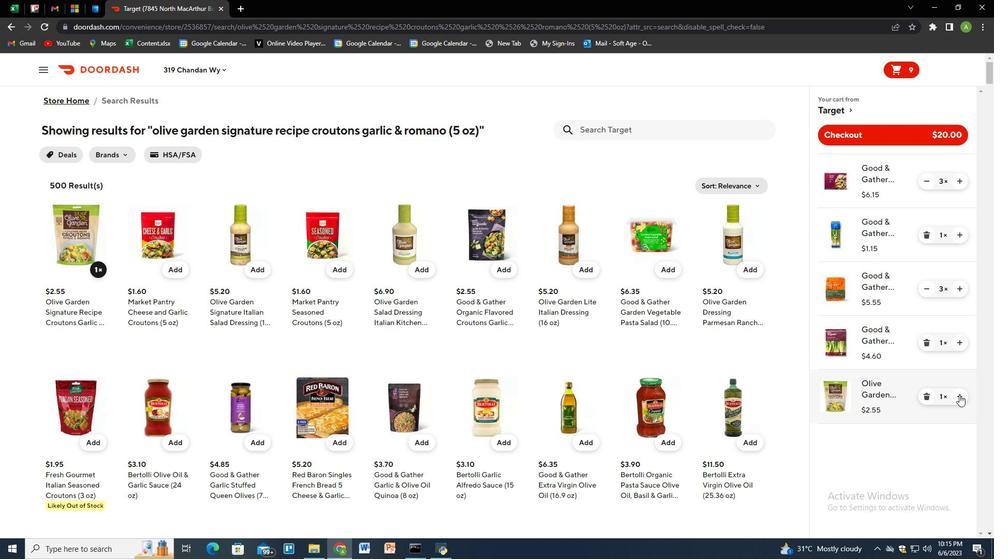 
Action: Mouse pressed left at (960, 394)
Screenshot: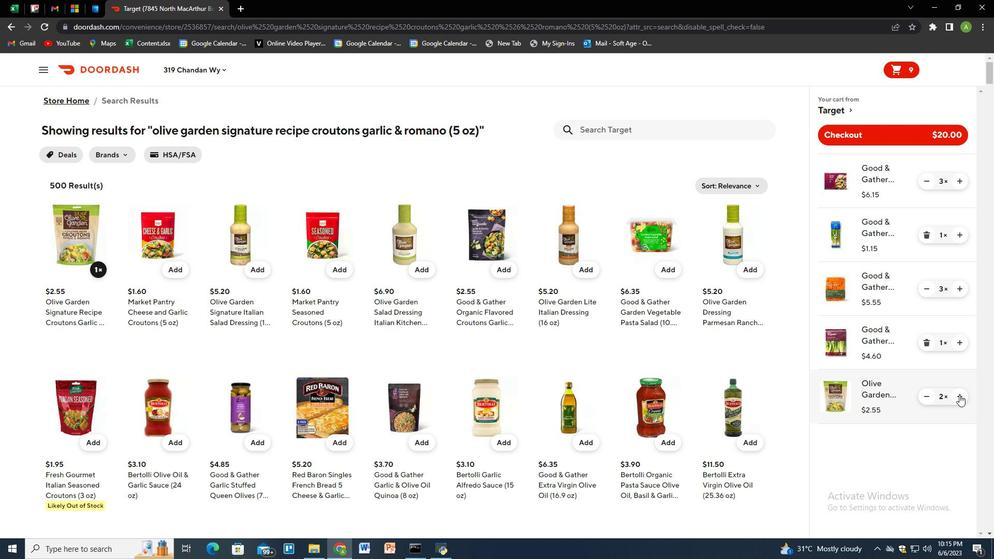 
Action: Mouse moved to (623, 134)
Screenshot: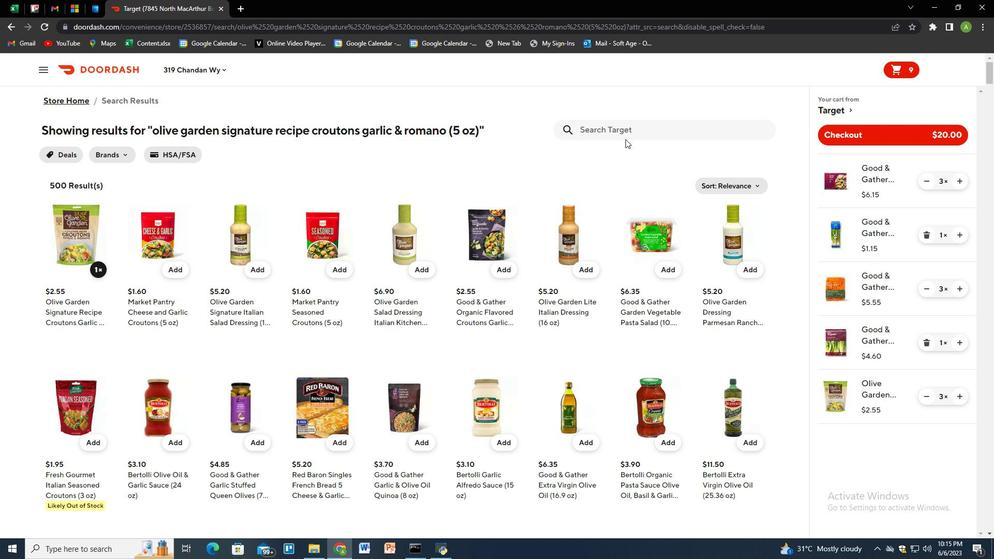 
Action: Mouse pressed left at (623, 134)
Screenshot: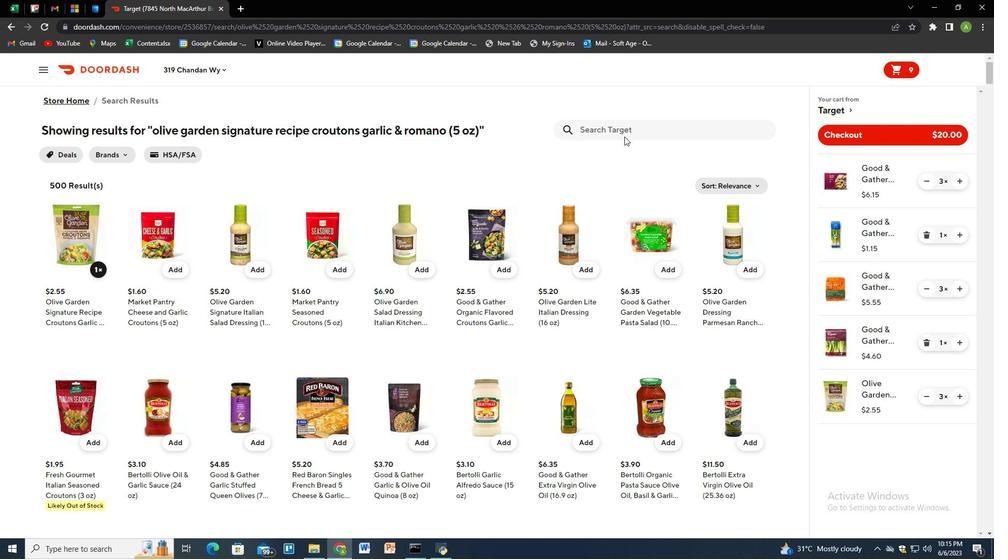 
Action: Key pressed good<Key.space><Key.shift>&<Key.space>gather<Key.space>2<Key.shift><Key.shift><Key.shift><Key.shift><Key.shift><Key.shift><Key.shift><Key.shift><Key.shift>%<Key.space>reduced<Key.space>fat<Key.space>milk<Key.space><Key.shift_r>(1<Key.space>gal<Key.shift_r>)<Key.enter>
Screenshot: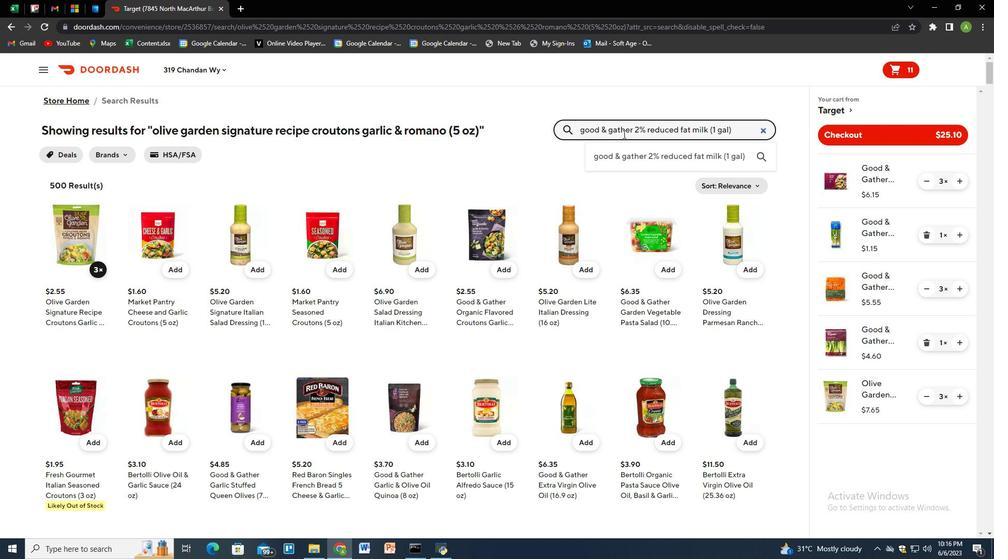 
Action: Mouse moved to (91, 271)
Screenshot: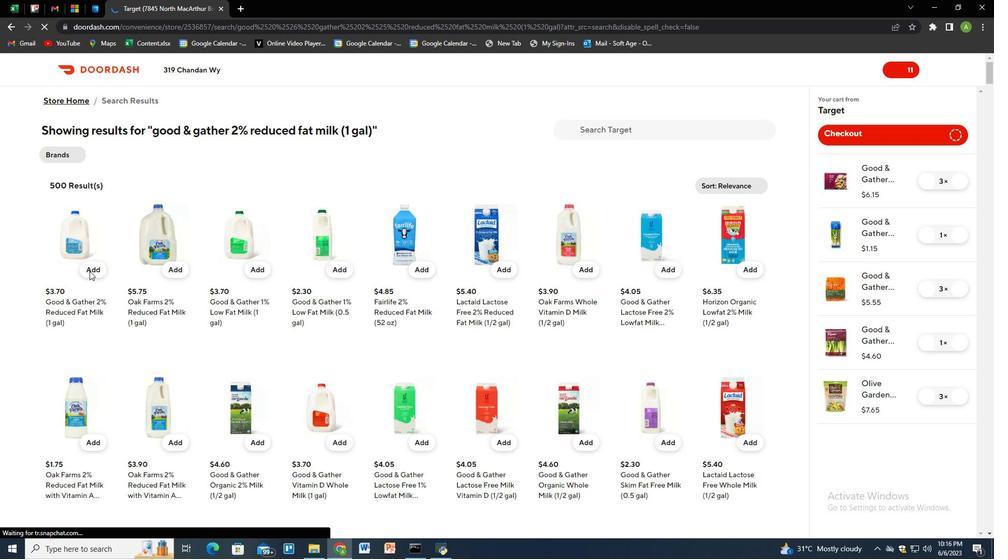 
Action: Mouse pressed left at (91, 271)
Screenshot: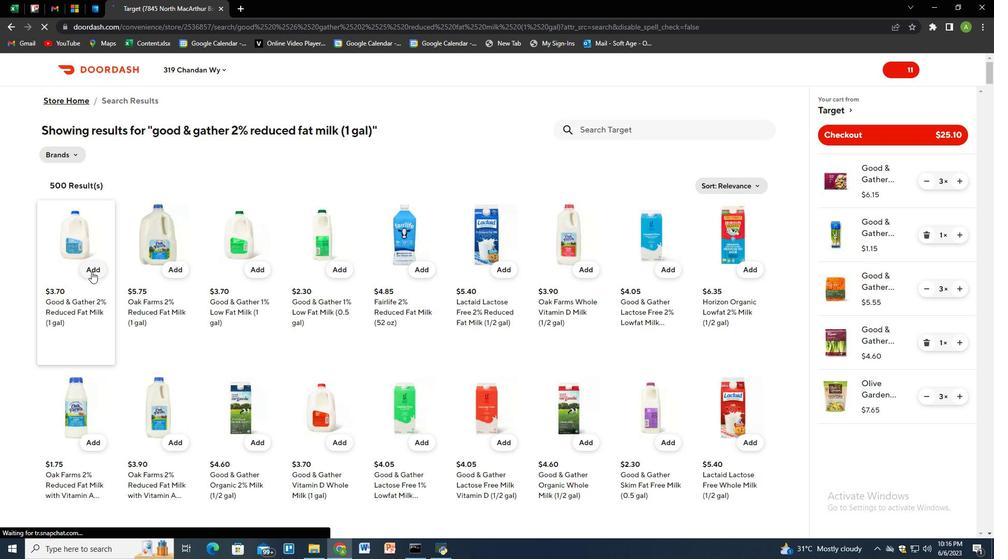 
Action: Mouse moved to (588, 133)
Screenshot: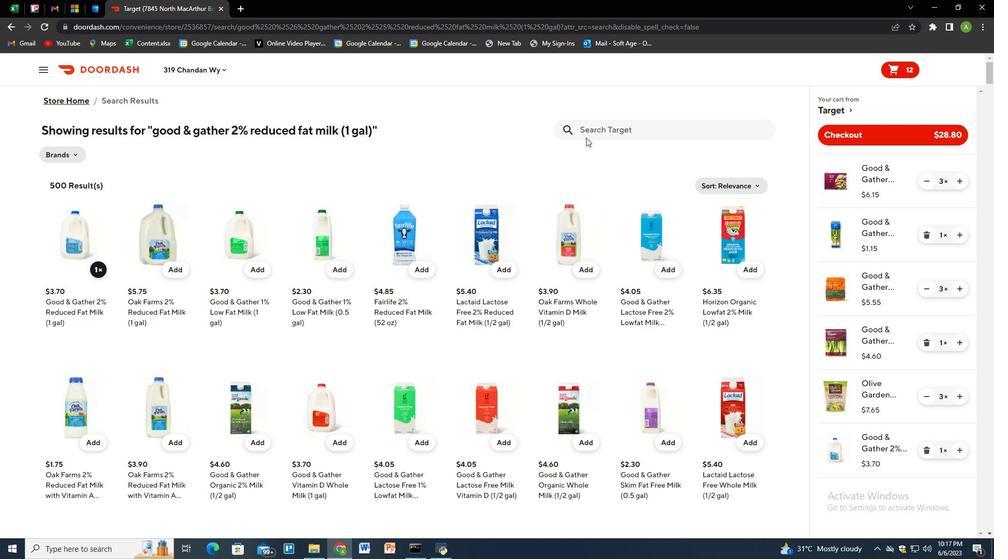 
Action: Mouse pressed left at (588, 133)
Screenshot: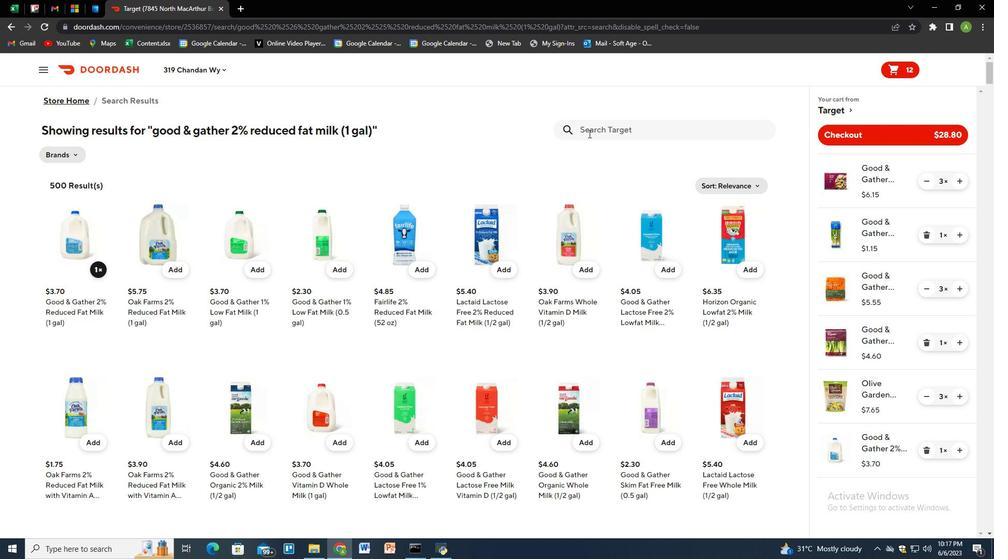 
Action: Key pressed stonyfield<Key.space>orgs<Key.backspace>anic<Key.space>you<Key.backspace>gurt<Key.space>plain<Key.space><Key.shift_r>(32<Key.space>oz<Key.shift_r>)<Key.enter>
Screenshot: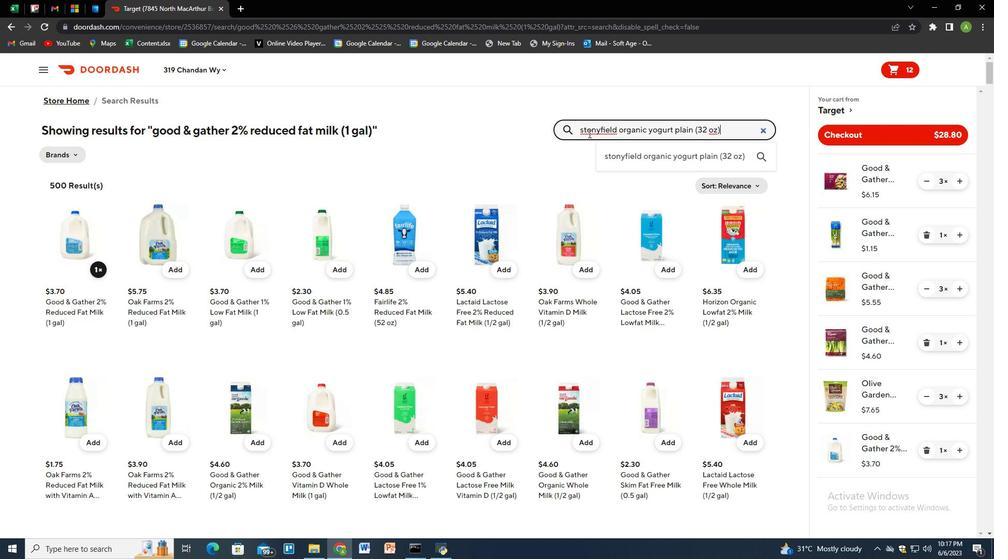 
Action: Mouse moved to (98, 269)
Screenshot: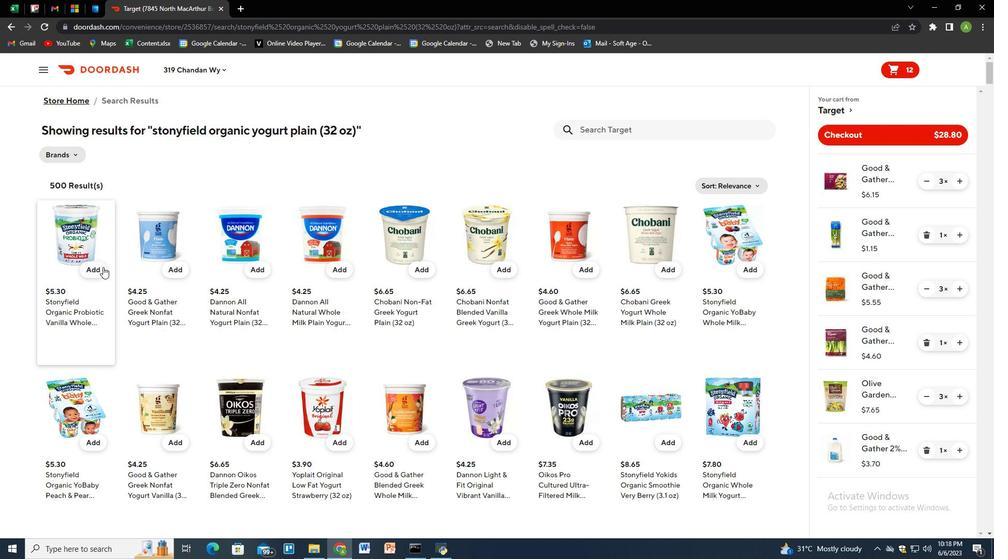 
Action: Mouse pressed left at (98, 269)
Screenshot: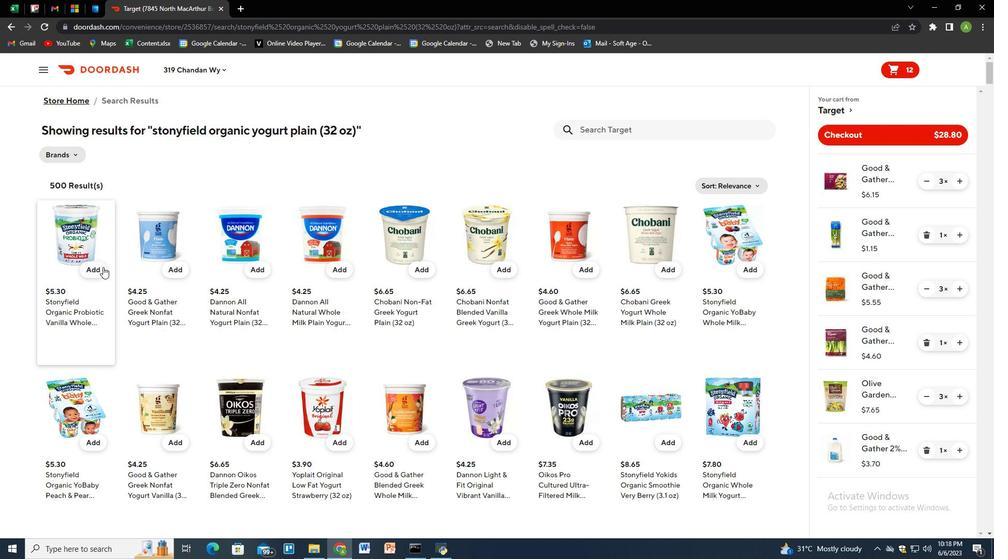 
Action: Mouse moved to (613, 141)
Screenshot: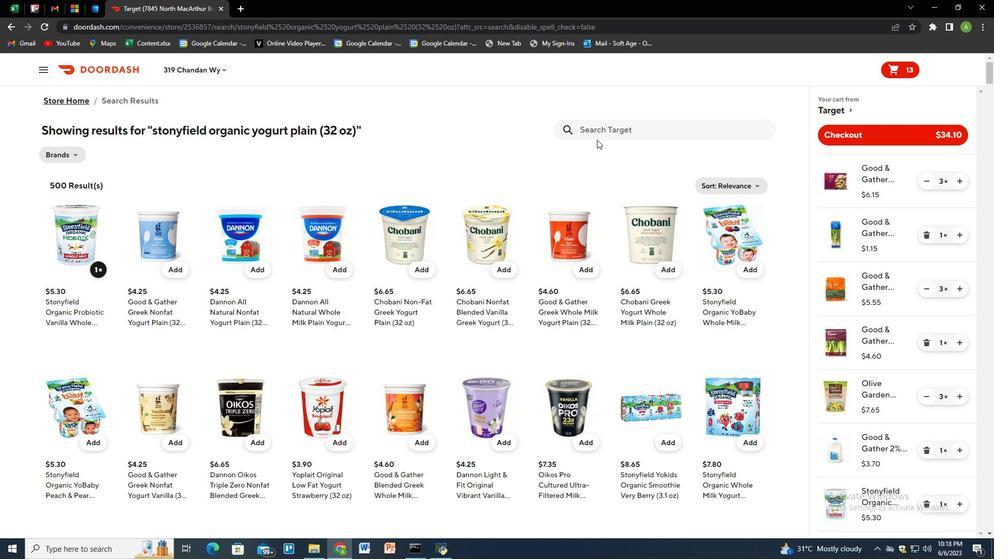 
Action: Mouse pressed left at (613, 141)
Screenshot: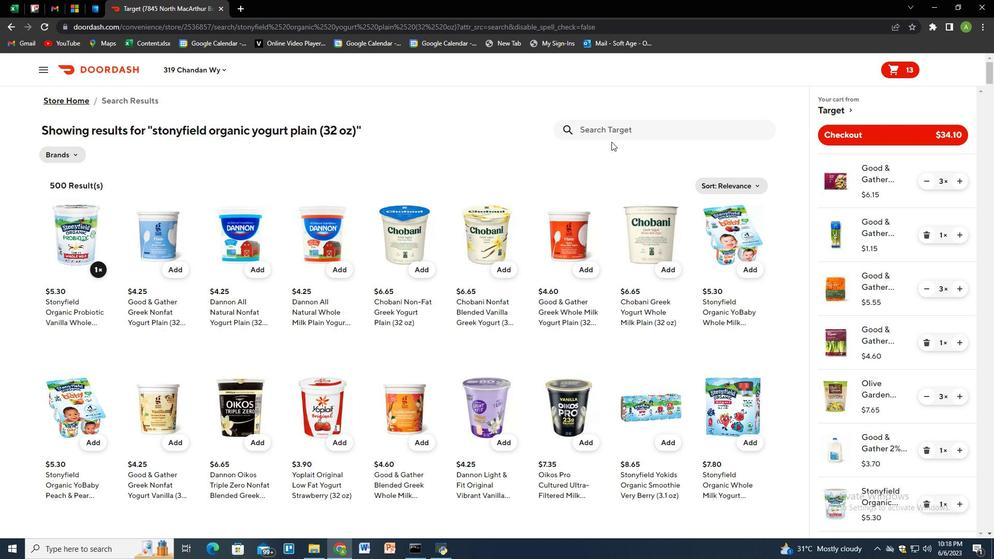 
Action: Mouse moved to (616, 139)
Screenshot: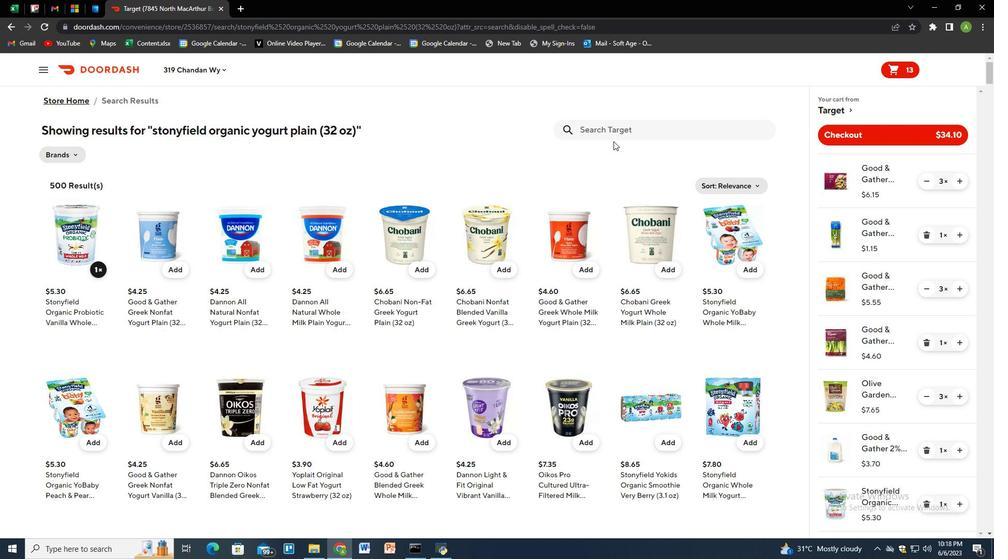 
Action: Mouse pressed left at (616, 139)
Screenshot: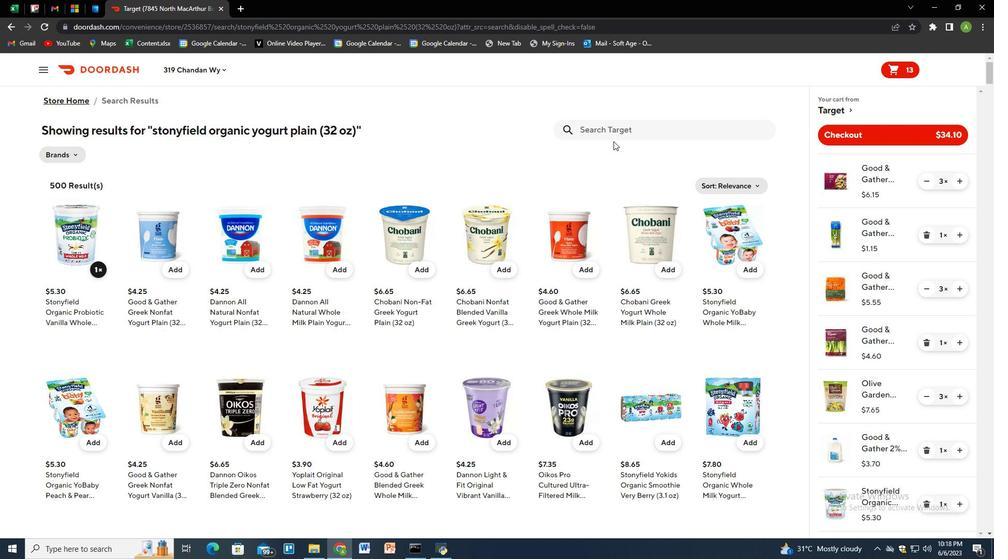 
Action: Mouse moved to (623, 131)
Screenshot: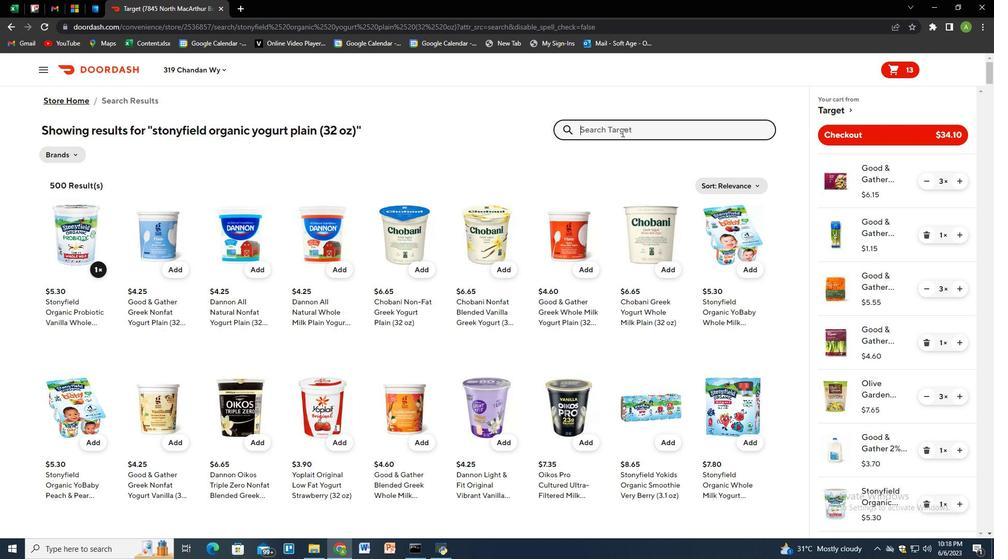 
Action: Key pressed starbucks<Key.space>frappuccino<Key.space>chilled<Key.space>coffee<Key.space>drink<Key.space>caramel<Key.space><Key.shift_r>(13.7<Key.space>oz<Key.shift_r>)<Key.enter>
Screenshot: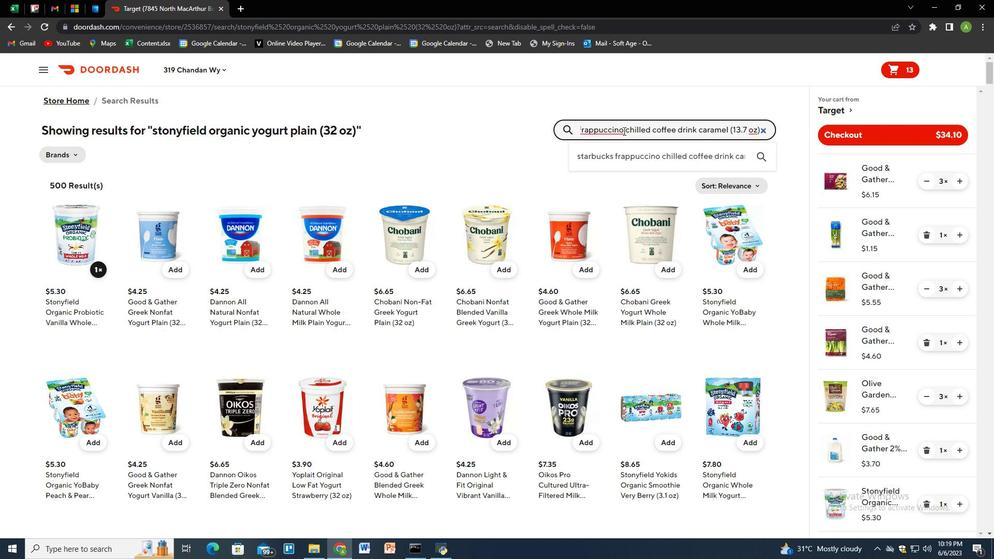 
Action: Mouse moved to (94, 272)
Screenshot: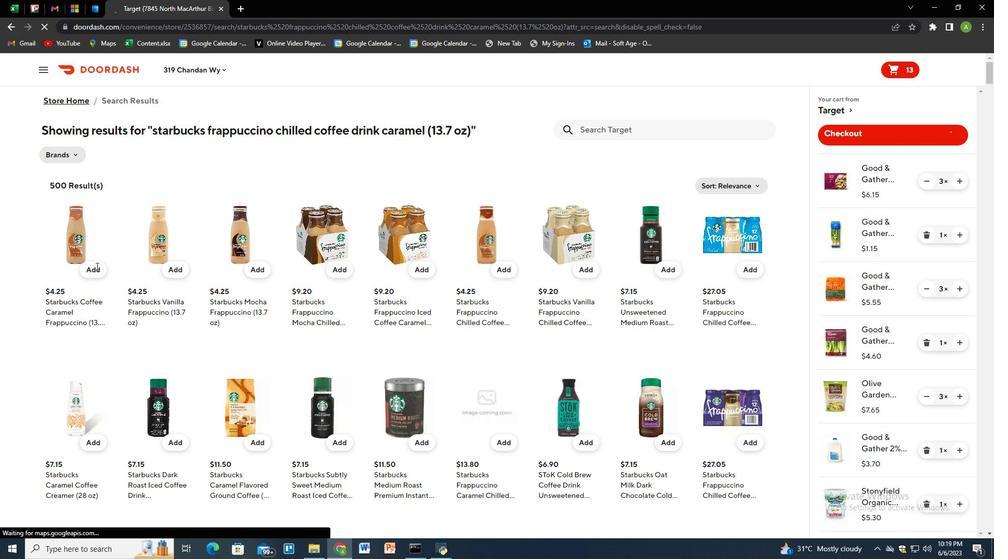
Action: Mouse pressed left at (94, 272)
Screenshot: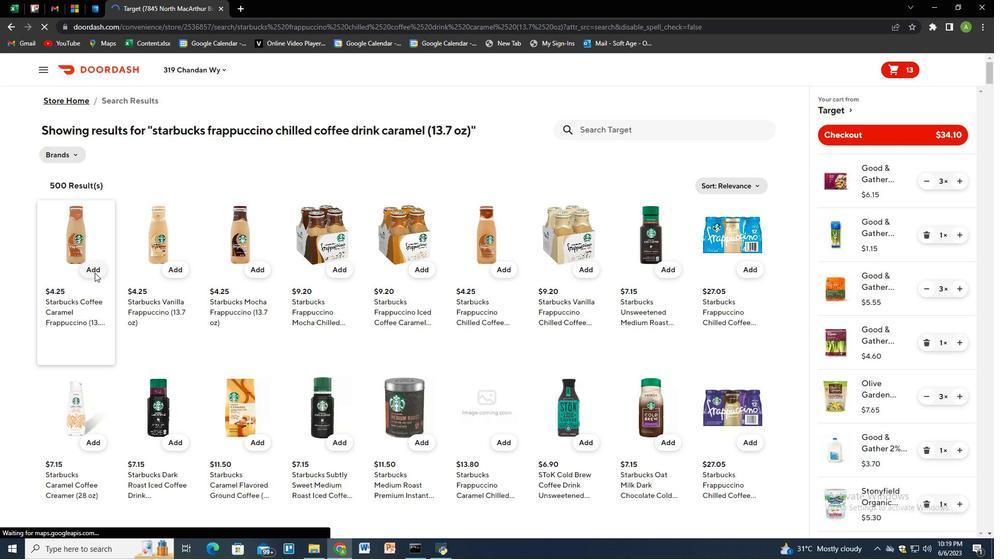 
Action: Mouse moved to (840, 137)
Screenshot: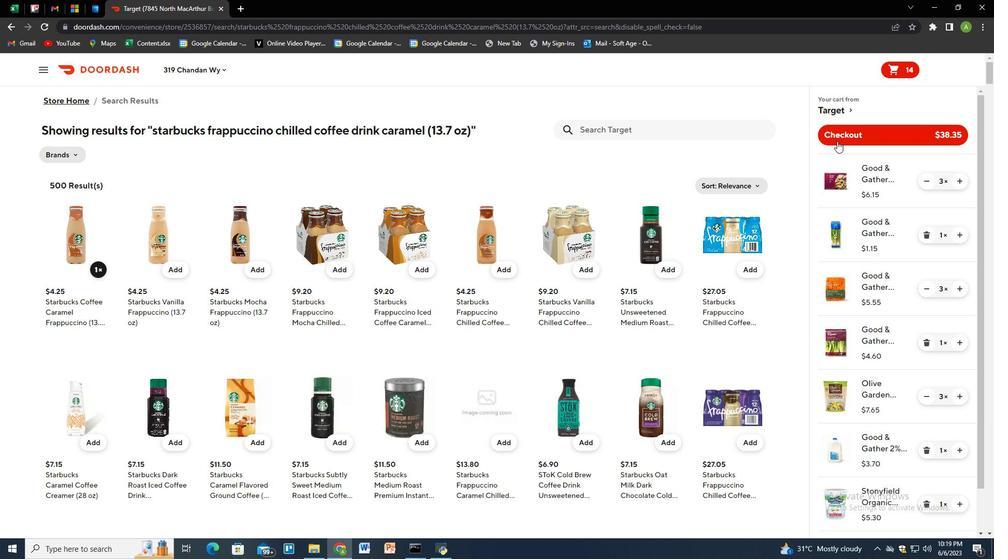 
Action: Mouse pressed left at (840, 137)
Screenshot: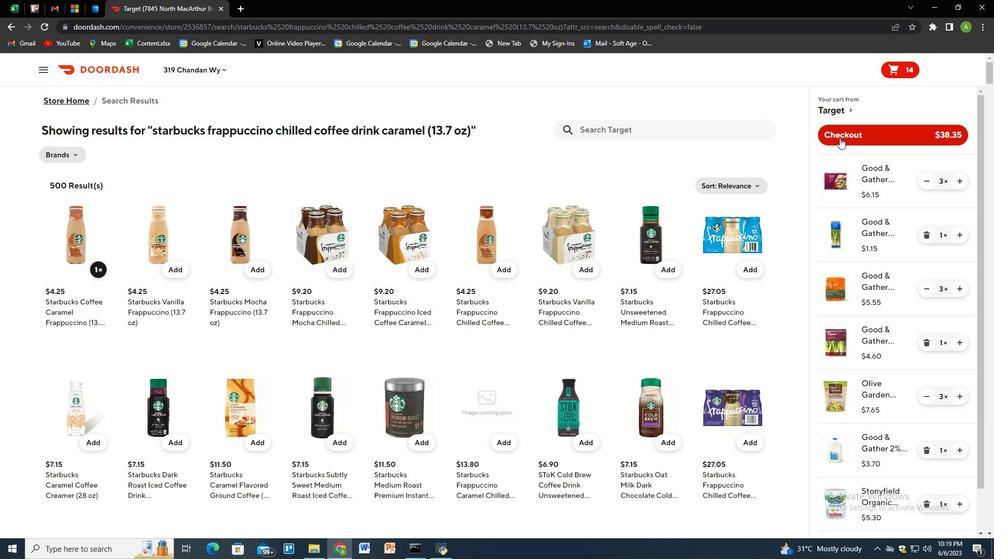
